 Task: Find connections with filter location Málaga with filter topic #Storytellingwith filter profile language German with filter current company Citi with filter school LDRP Institute of Technology & Research, Gujarat Technological University with filter industry Administrative and Support Services with filter service category Financial Analysis with filter keywords title Vice President of Operations
Action: Mouse moved to (582, 69)
Screenshot: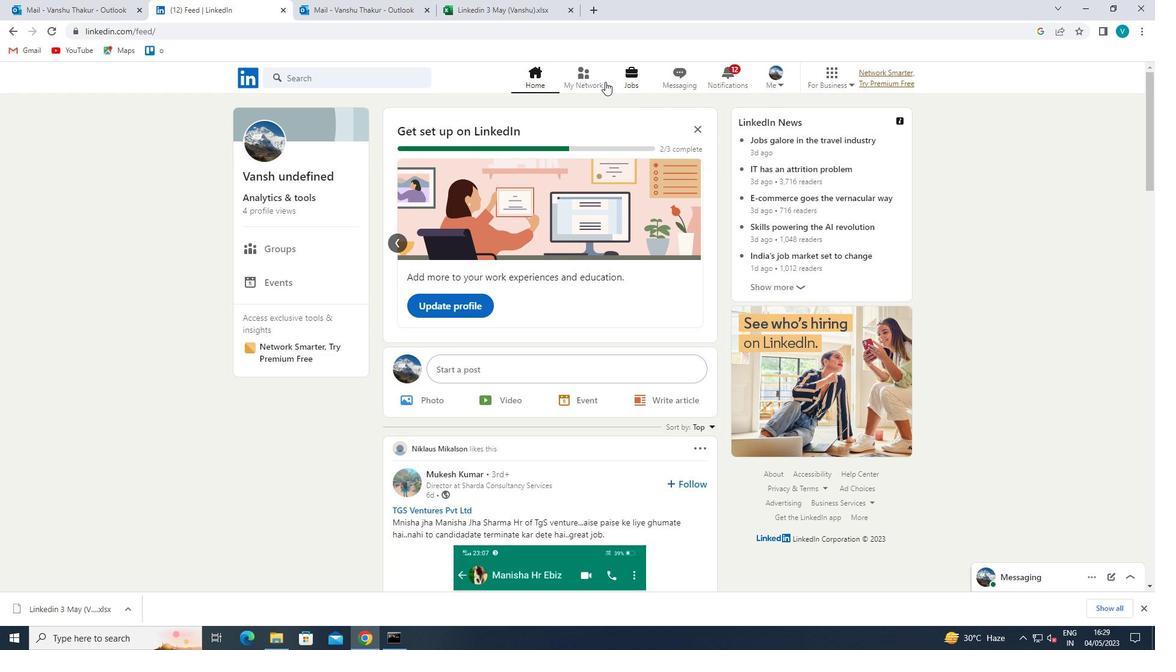 
Action: Mouse pressed left at (582, 69)
Screenshot: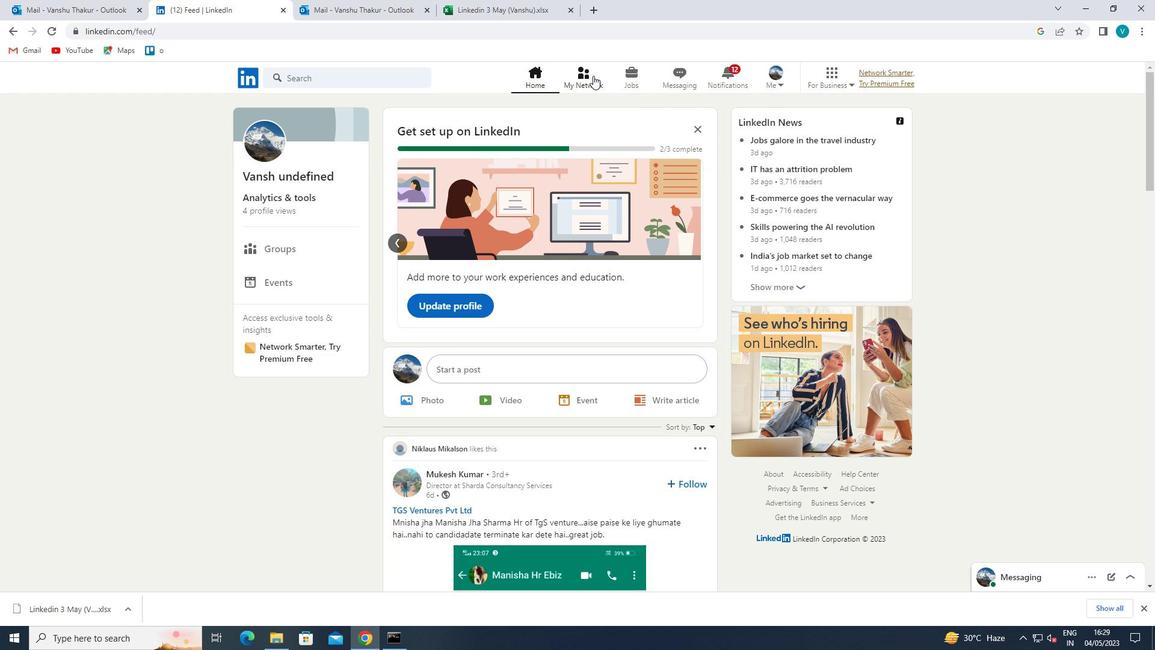 
Action: Mouse moved to (354, 137)
Screenshot: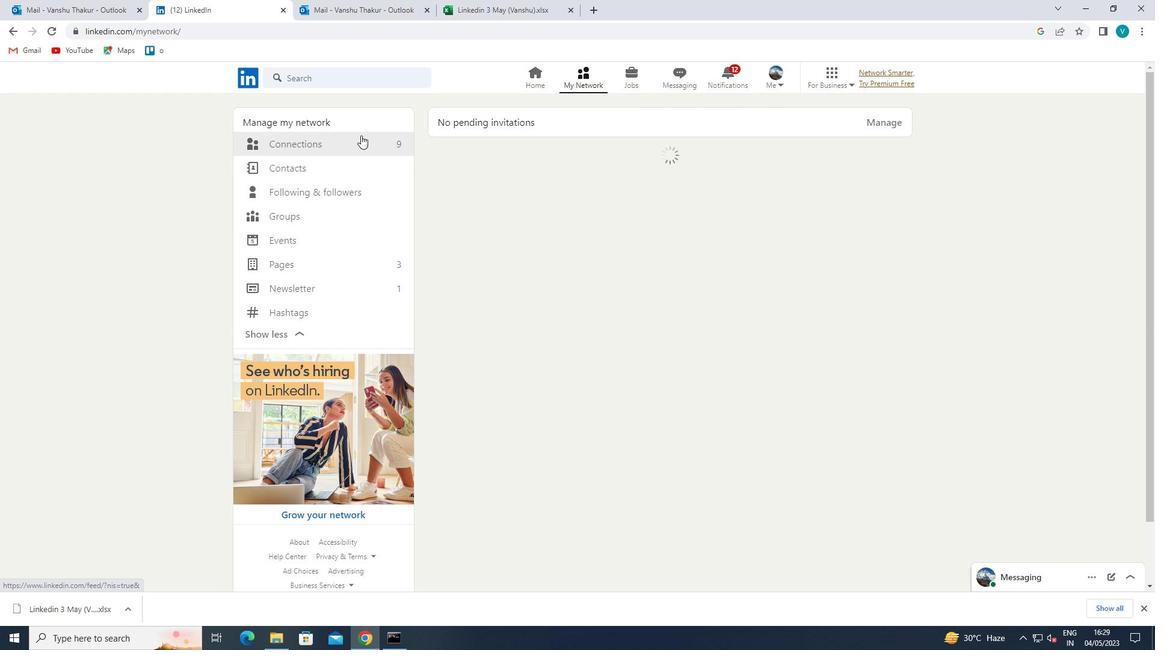 
Action: Mouse pressed left at (354, 137)
Screenshot: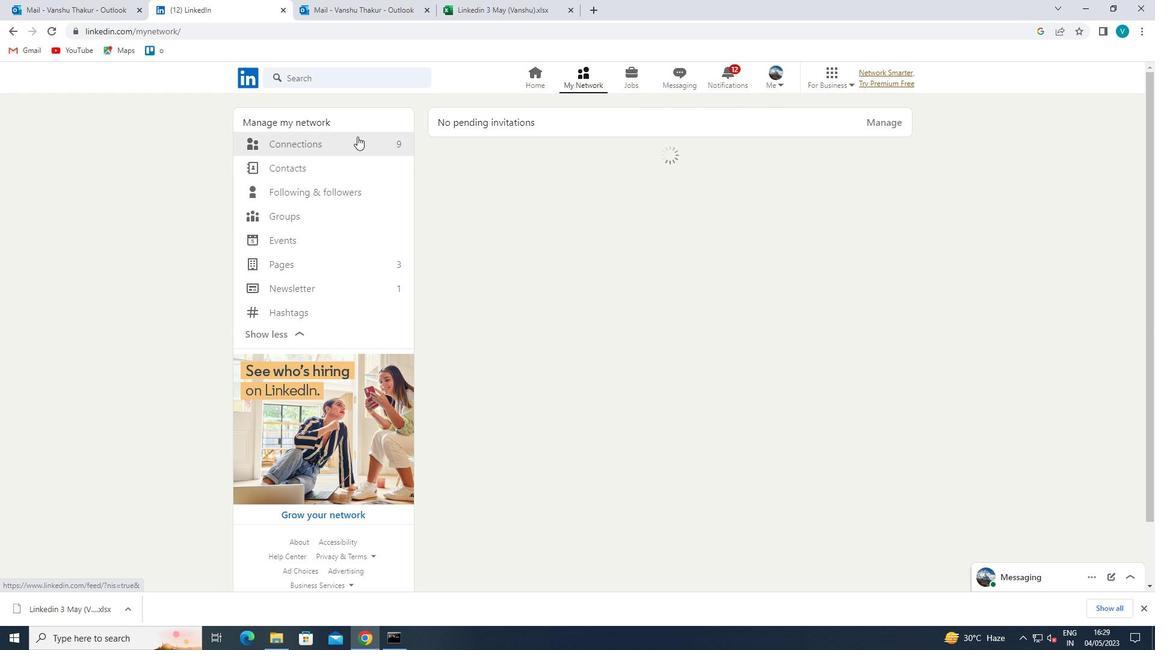 
Action: Mouse moved to (648, 146)
Screenshot: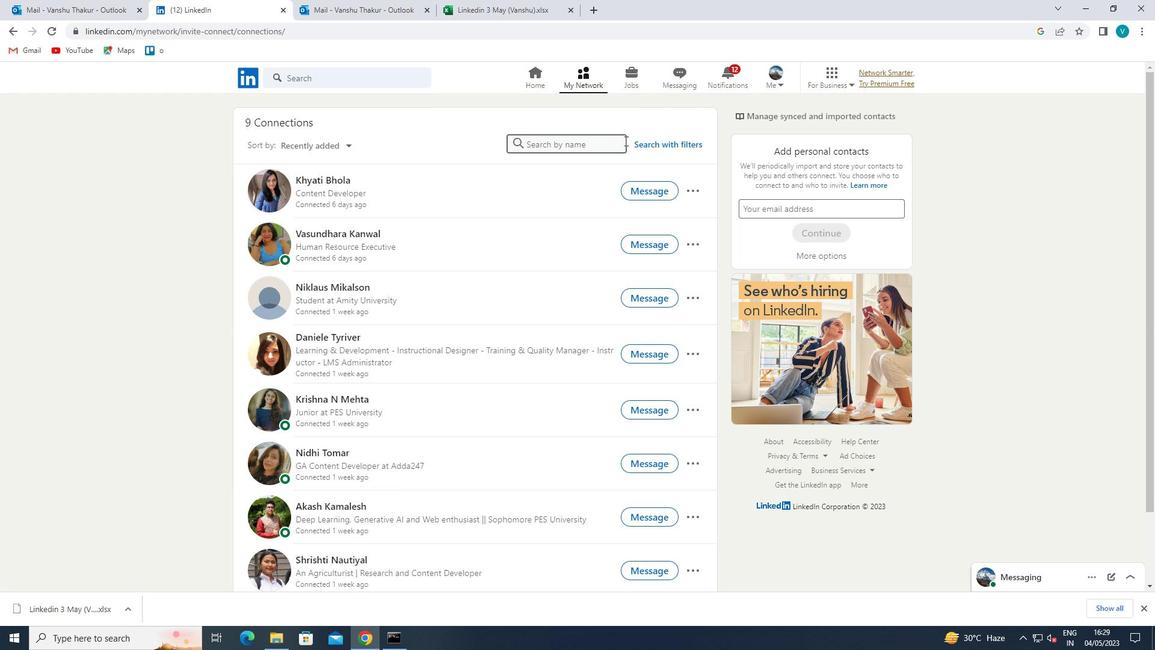 
Action: Mouse pressed left at (648, 146)
Screenshot: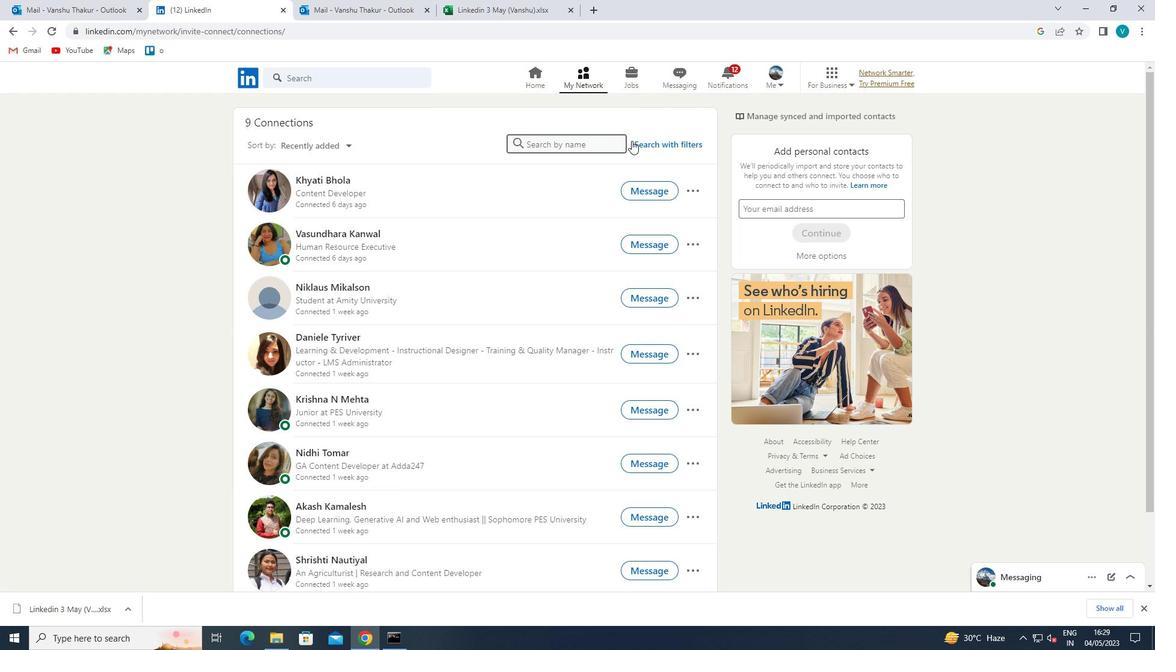 
Action: Mouse moved to (560, 119)
Screenshot: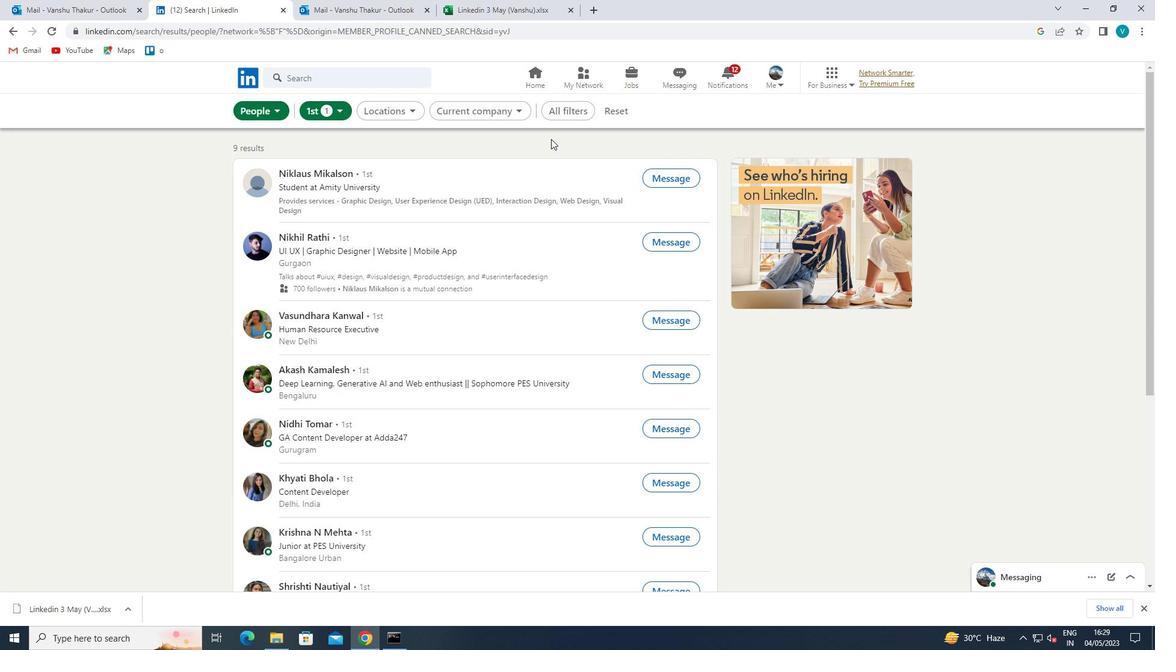 
Action: Mouse pressed left at (560, 119)
Screenshot: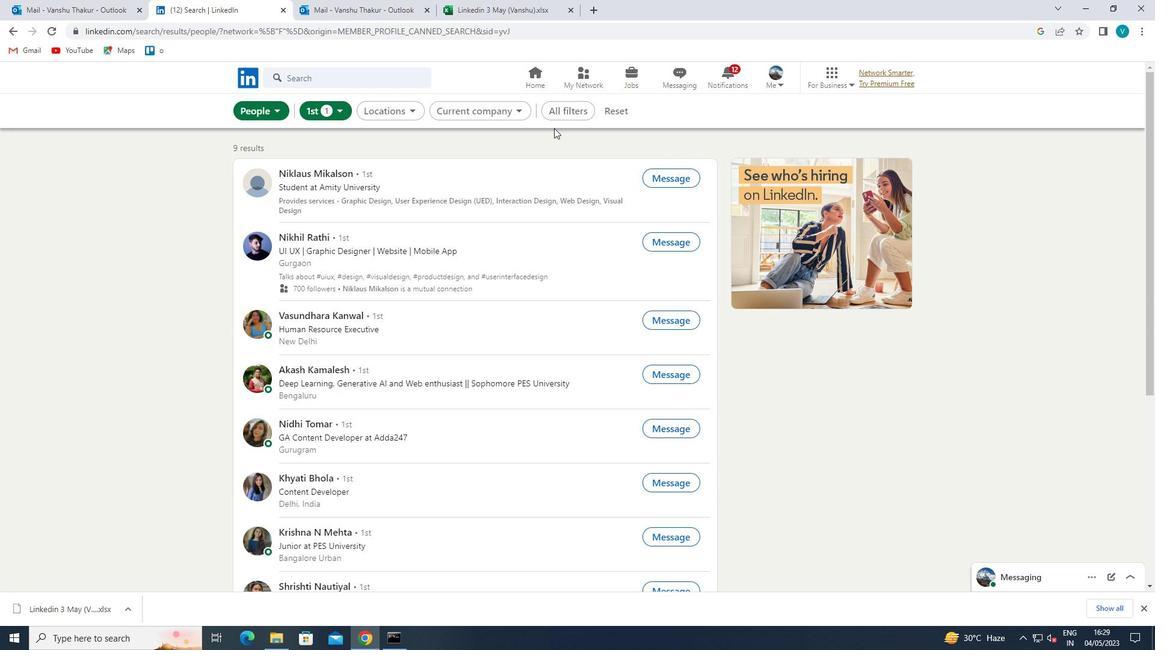 
Action: Mouse moved to (990, 276)
Screenshot: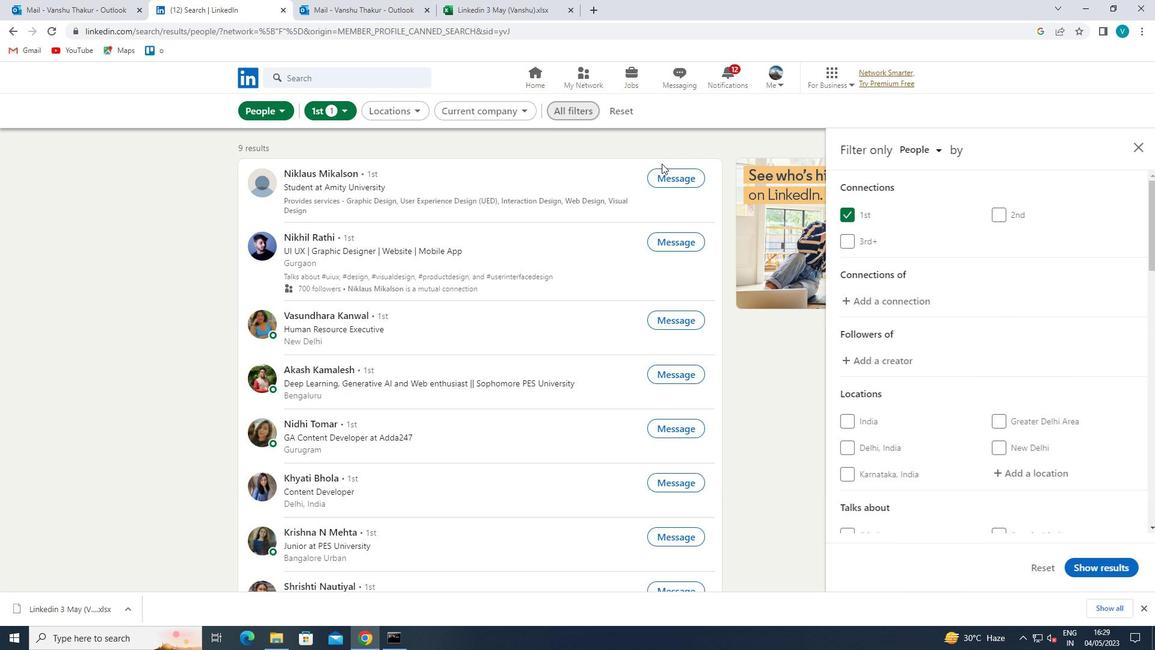 
Action: Mouse scrolled (990, 276) with delta (0, 0)
Screenshot: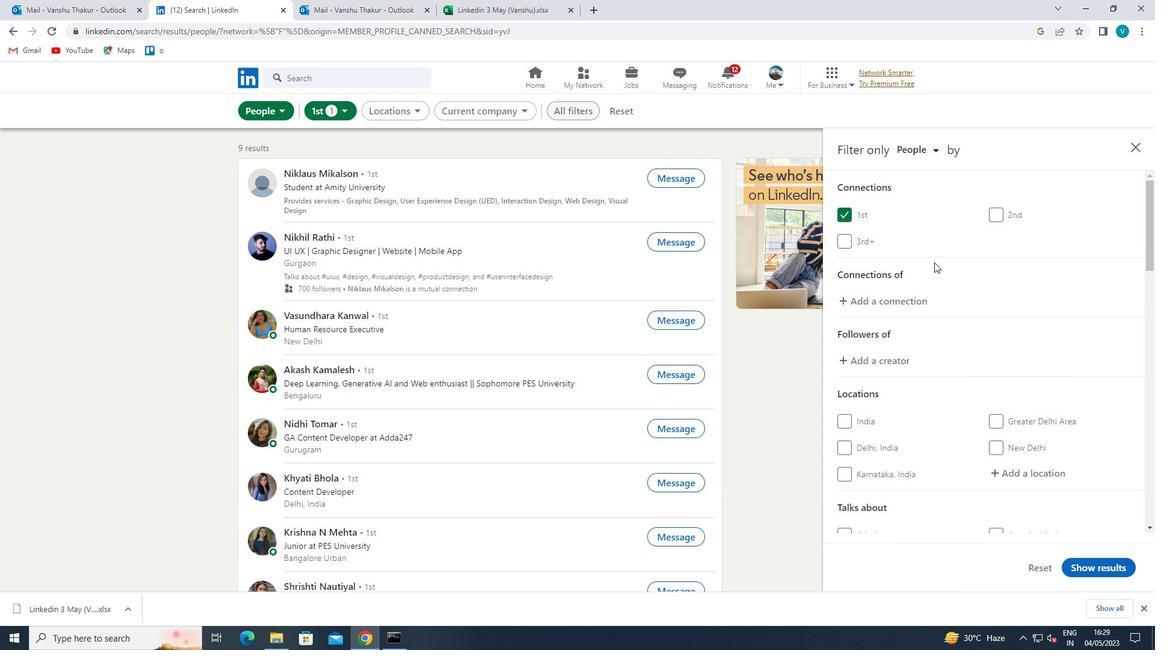 
Action: Mouse scrolled (990, 276) with delta (0, 0)
Screenshot: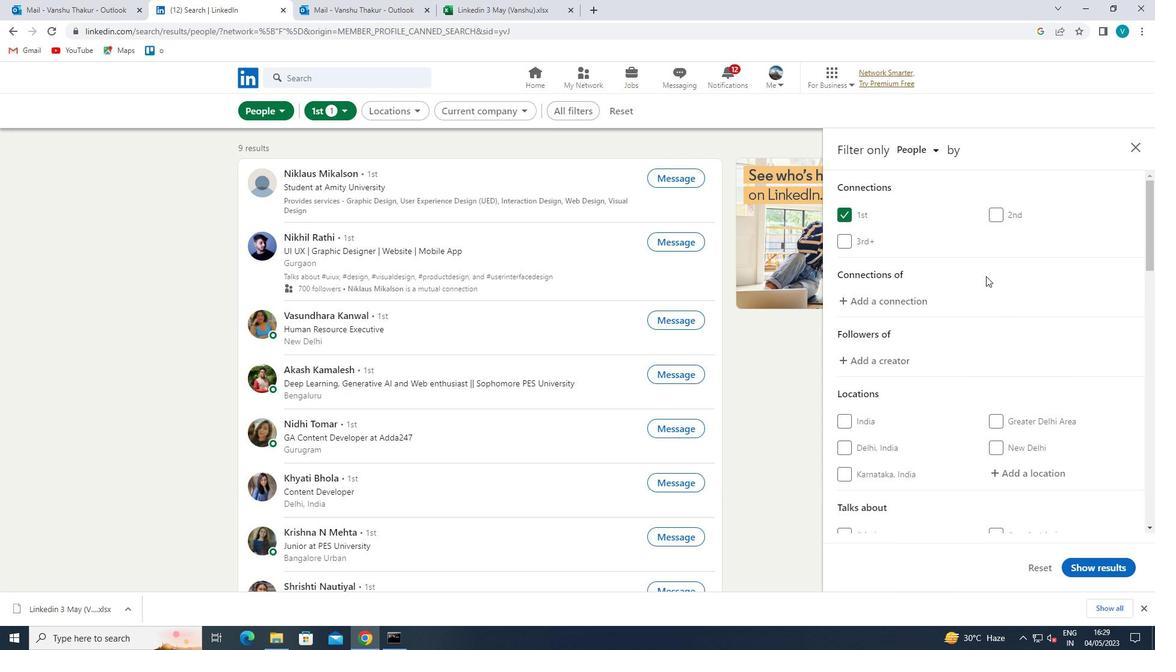 
Action: Mouse moved to (1014, 346)
Screenshot: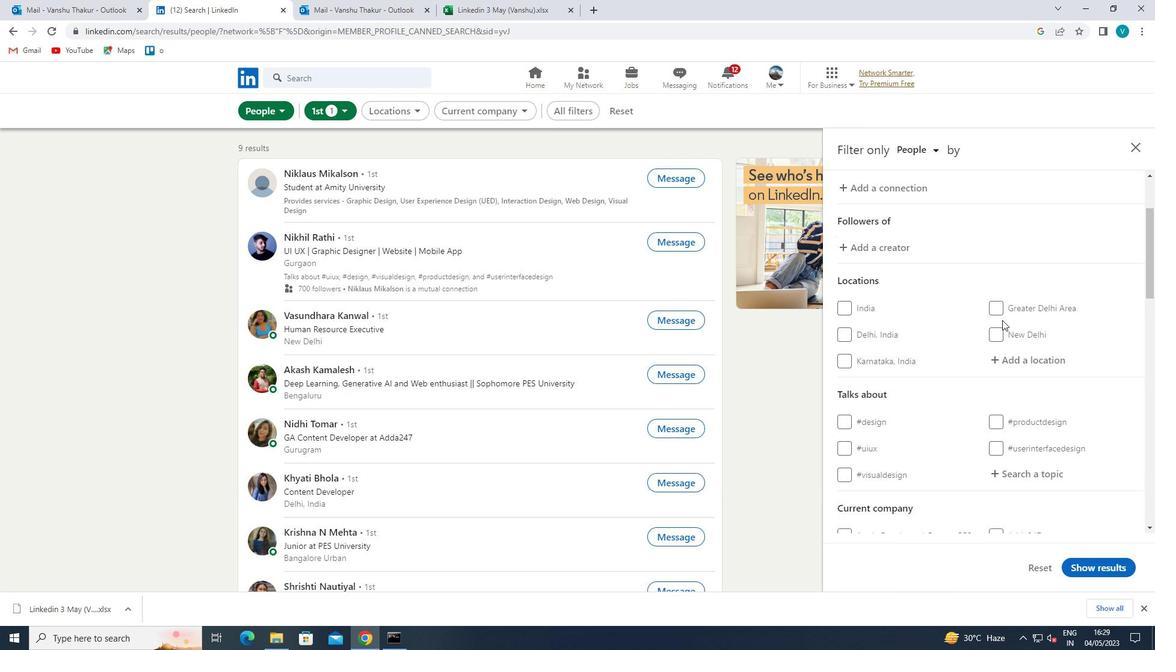 
Action: Mouse pressed left at (1014, 346)
Screenshot: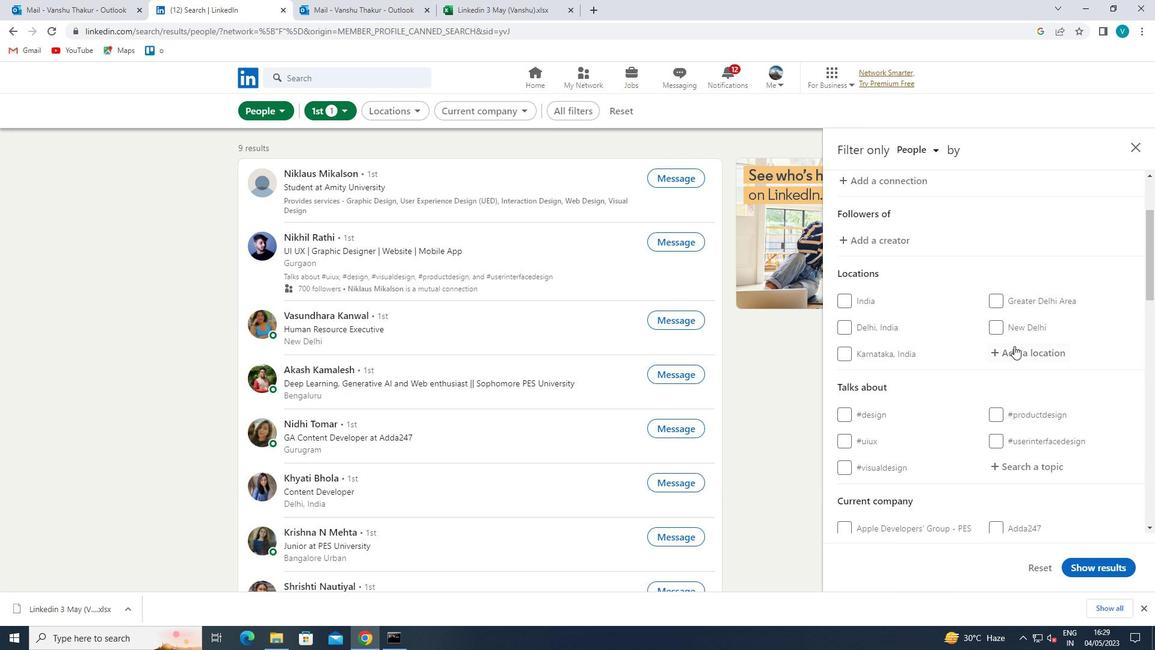
Action: Mouse moved to (1010, 344)
Screenshot: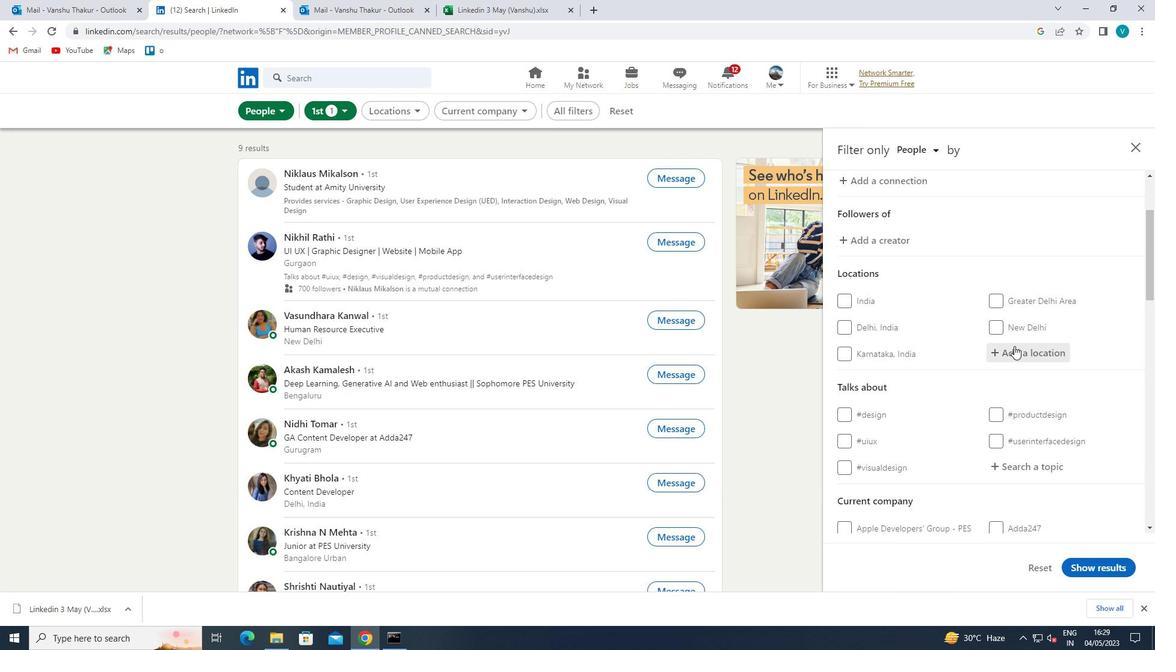 
Action: Key pressed <Key.shift>MALAGA
Screenshot: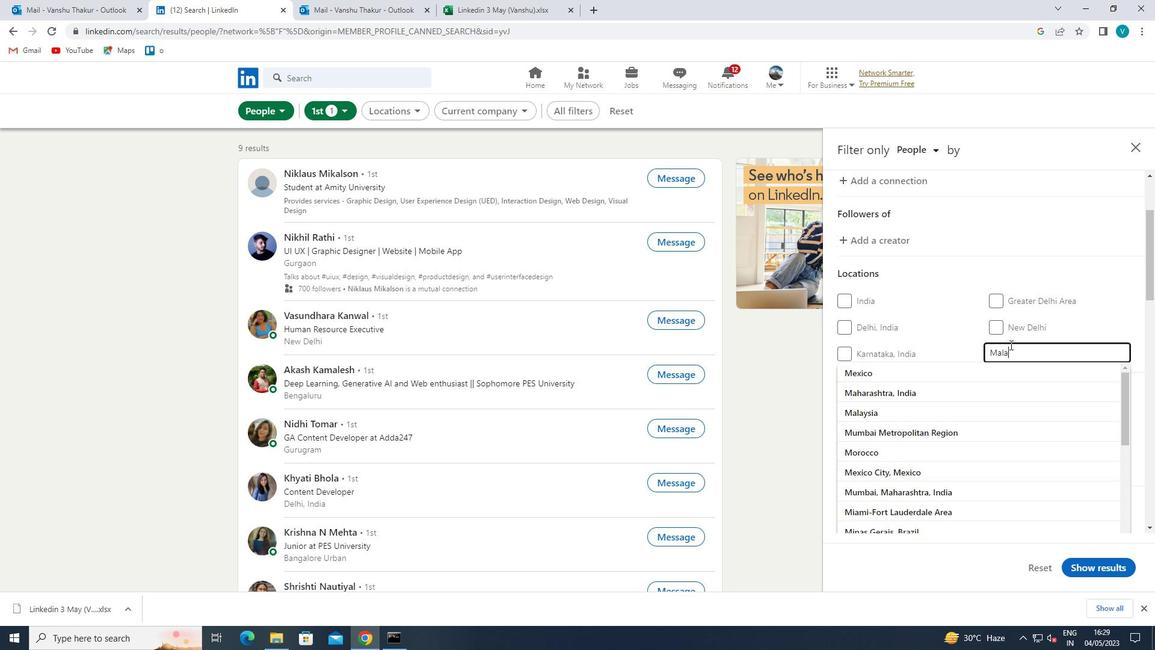 
Action: Mouse moved to (980, 384)
Screenshot: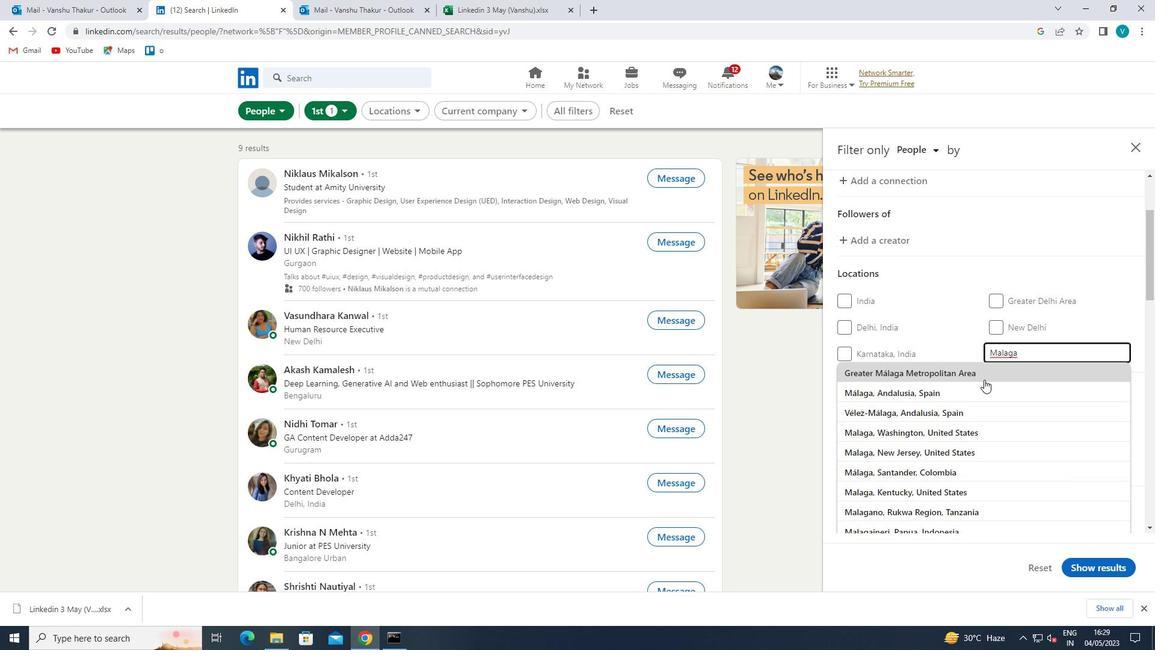 
Action: Mouse pressed left at (980, 384)
Screenshot: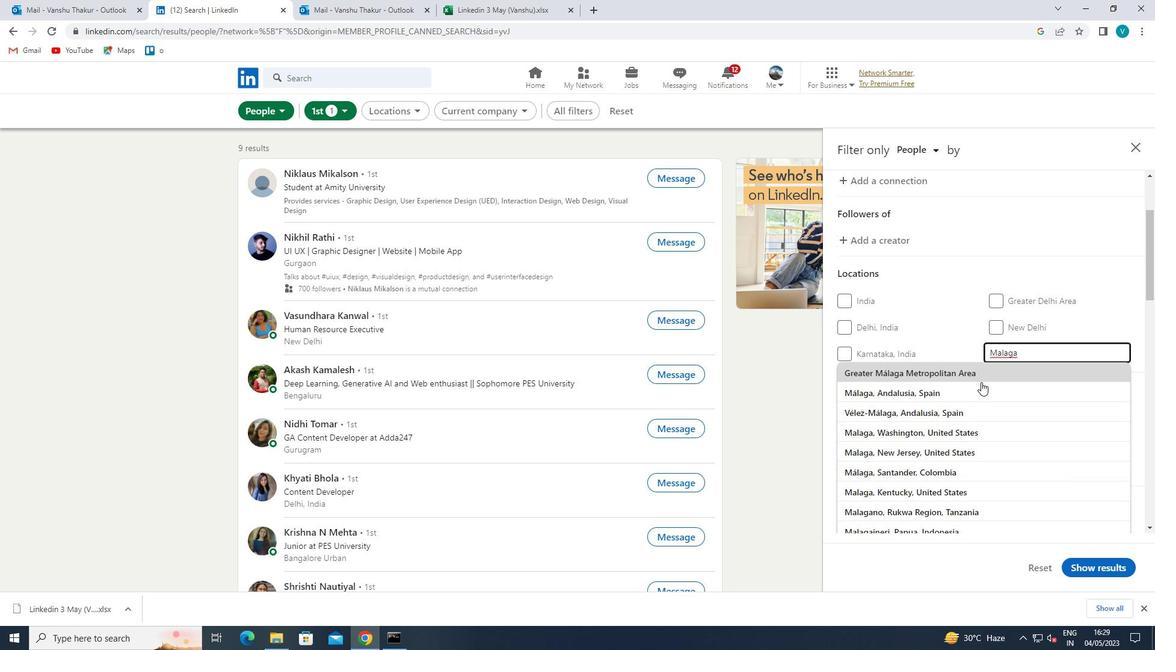 
Action: Mouse moved to (979, 384)
Screenshot: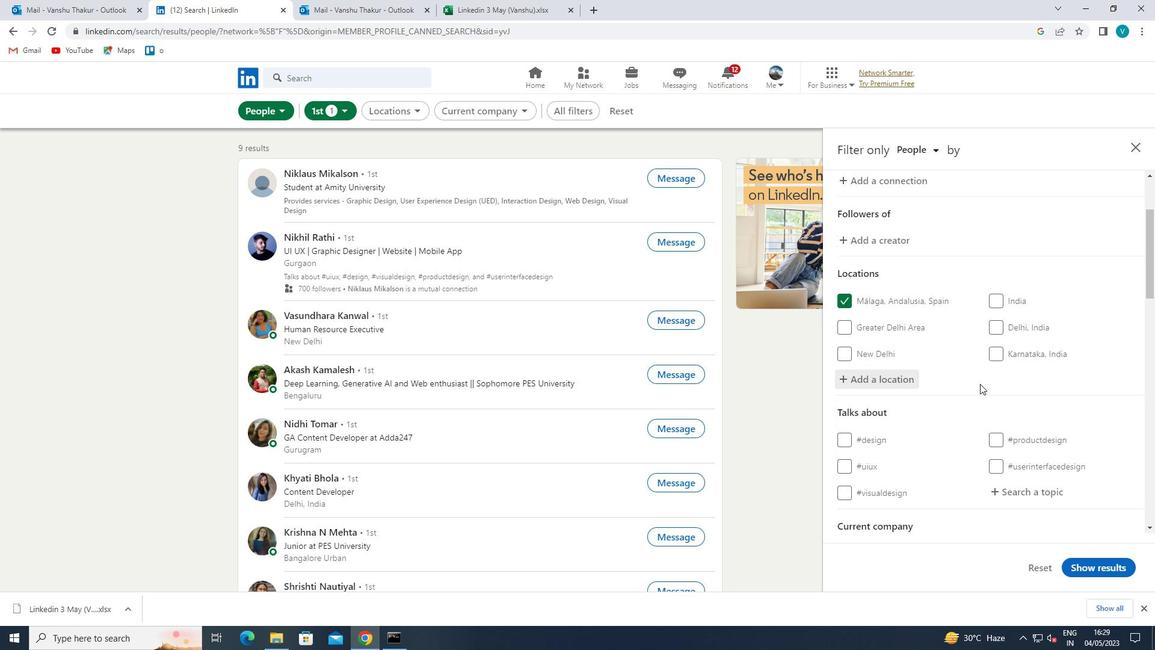 
Action: Mouse scrolled (979, 383) with delta (0, 0)
Screenshot: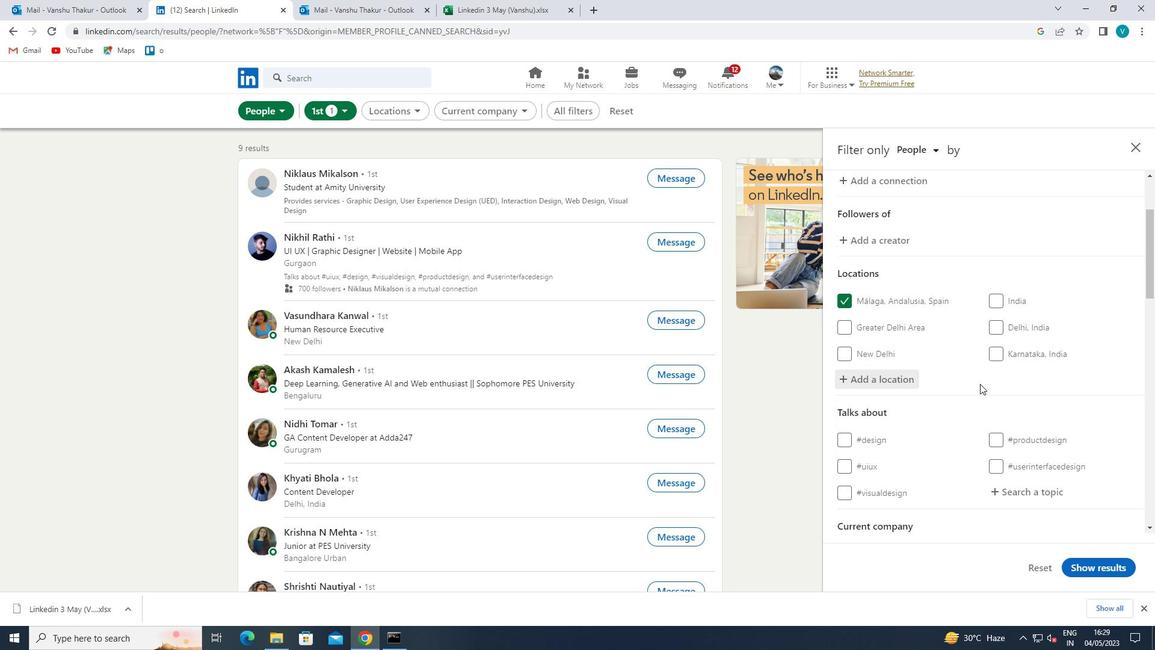 
Action: Mouse moved to (978, 385)
Screenshot: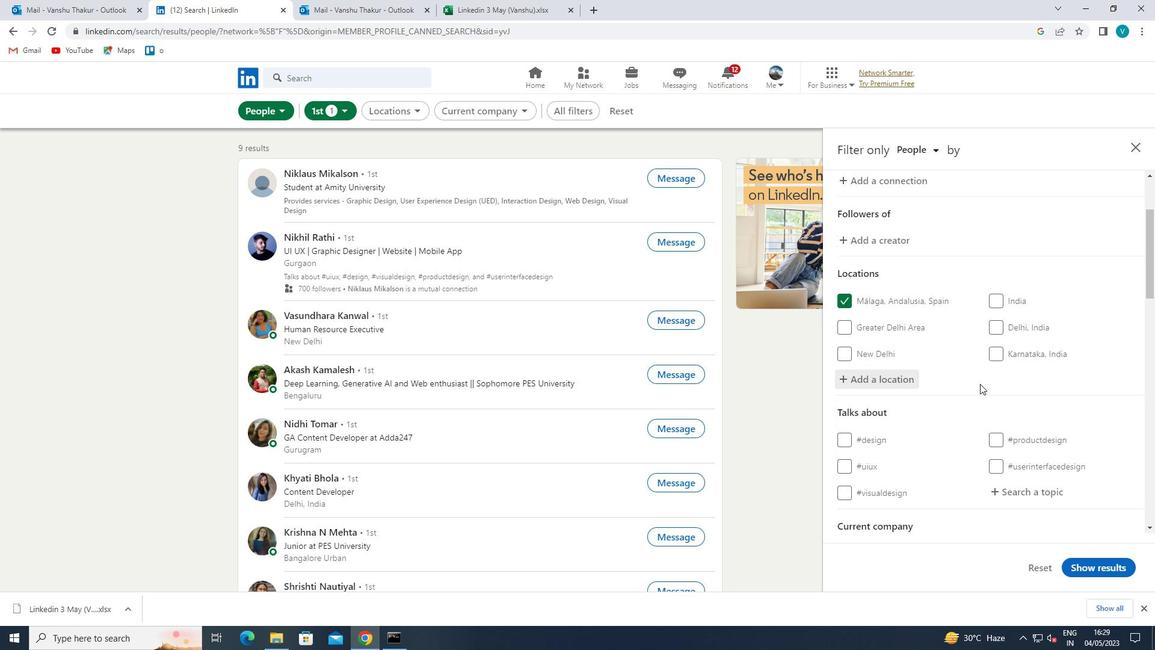 
Action: Mouse scrolled (978, 384) with delta (0, 0)
Screenshot: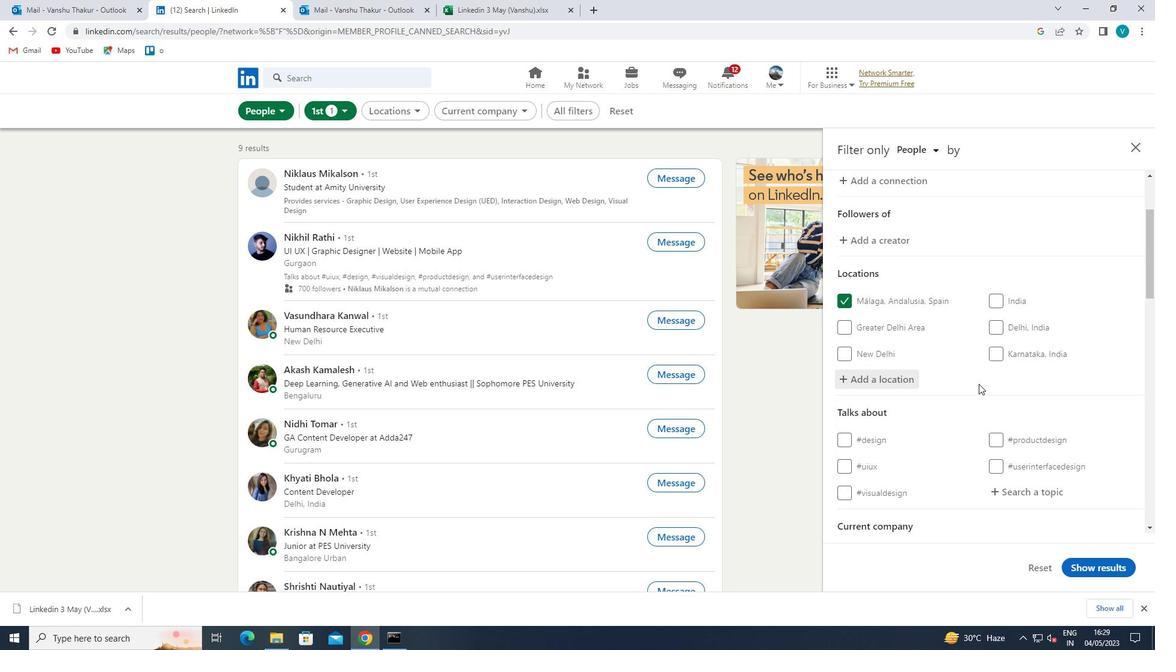 
Action: Mouse moved to (1036, 381)
Screenshot: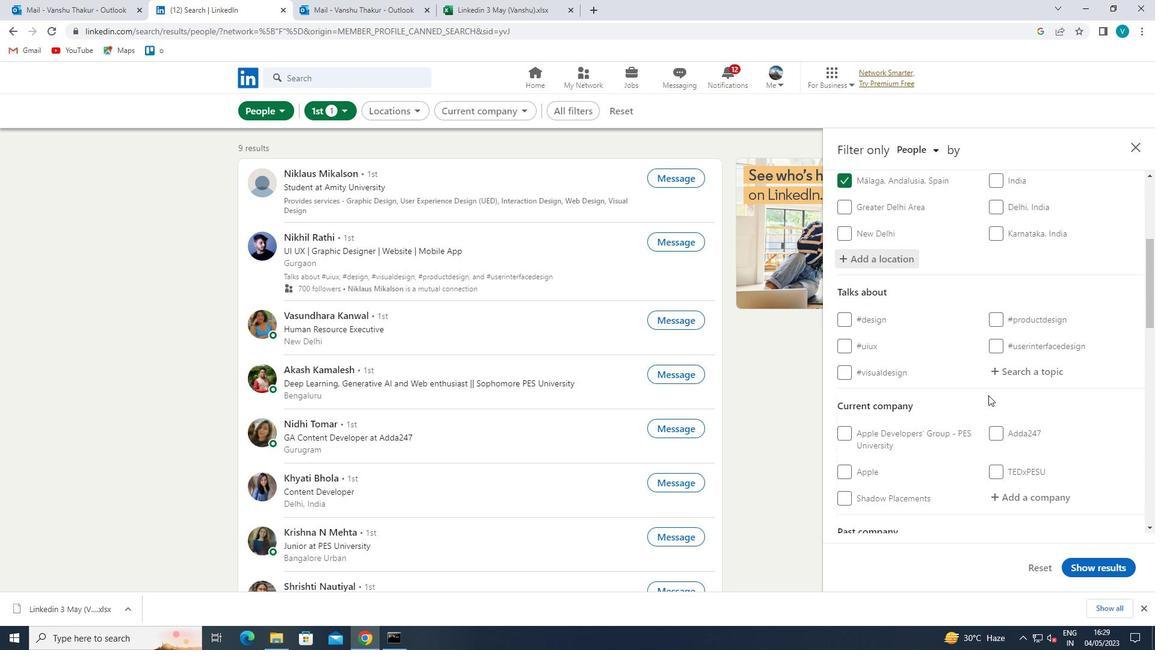 
Action: Mouse pressed left at (1036, 381)
Screenshot: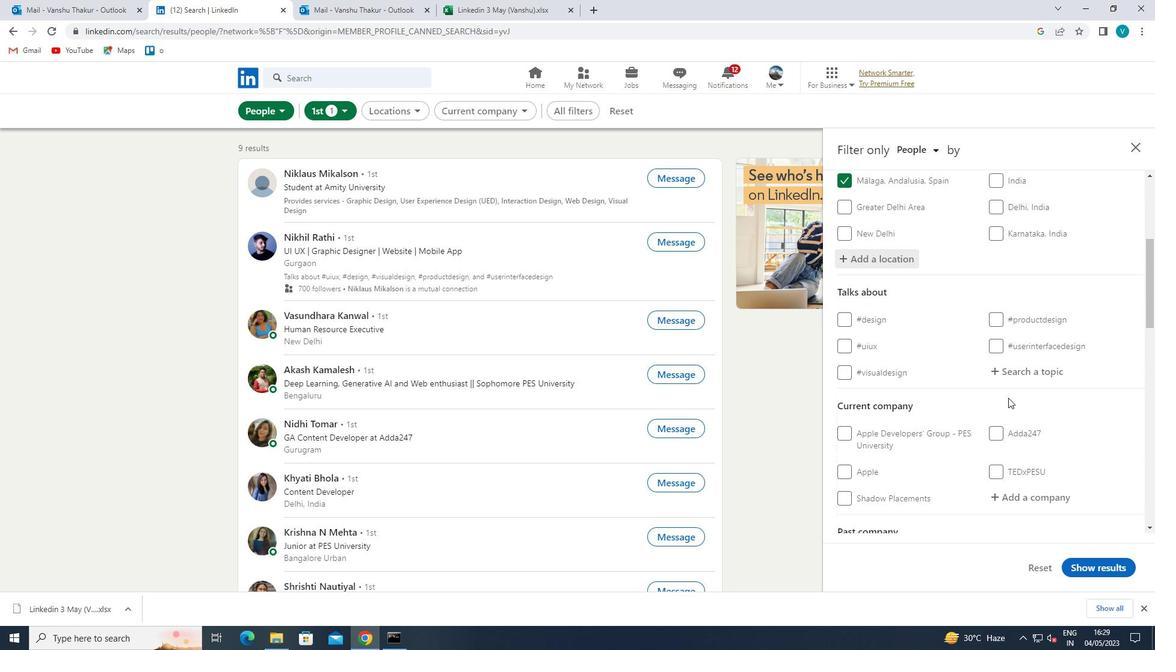 
Action: Mouse moved to (1045, 365)
Screenshot: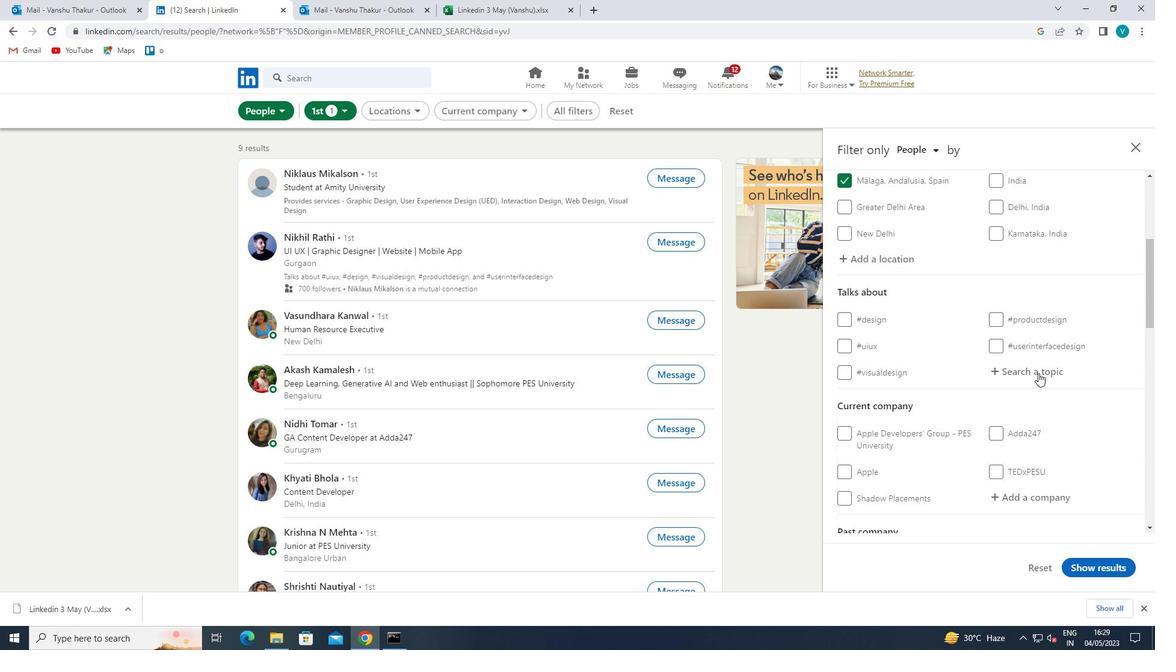 
Action: Mouse pressed left at (1045, 365)
Screenshot: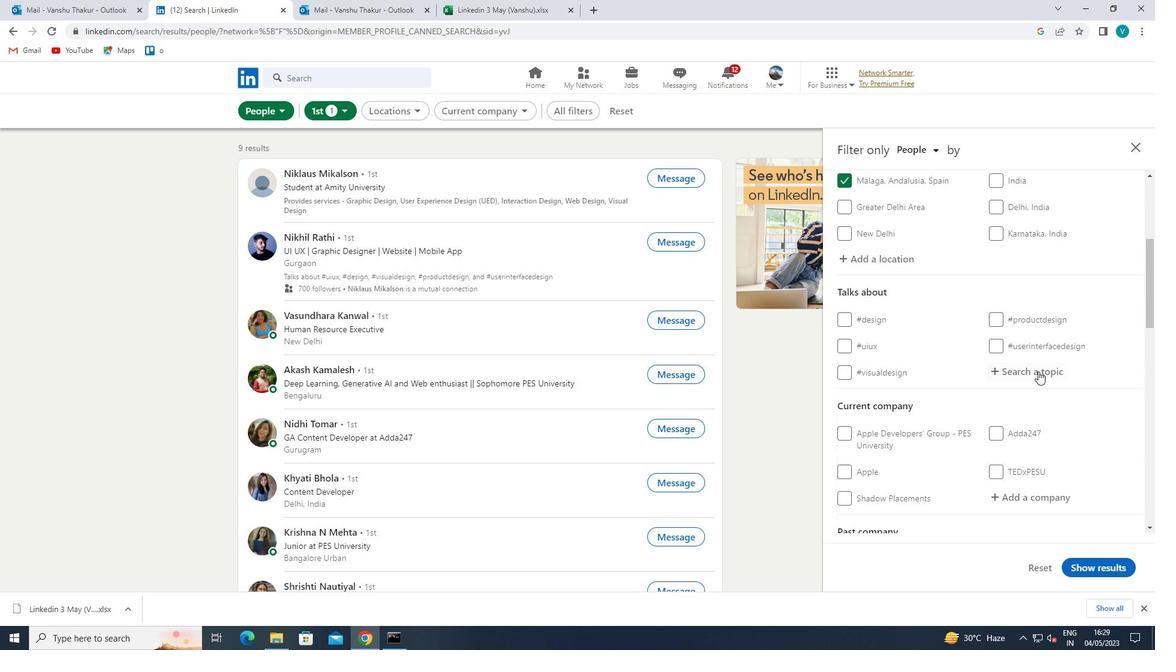 
Action: Mouse moved to (1046, 365)
Screenshot: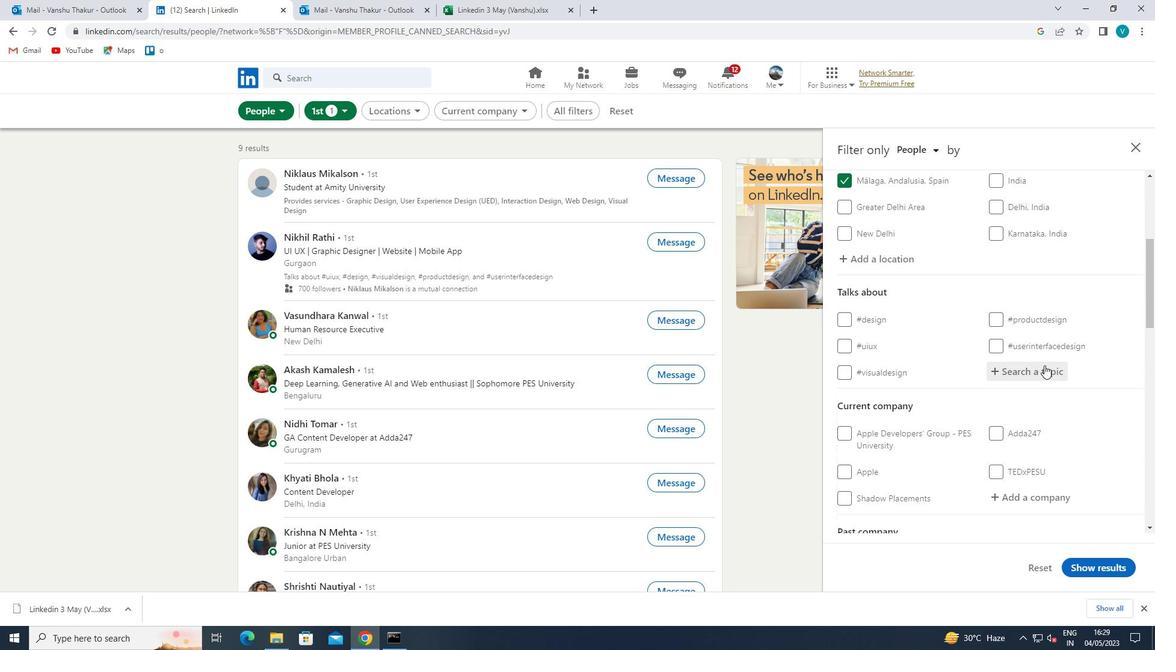 
Action: Key pressed STORY
Screenshot: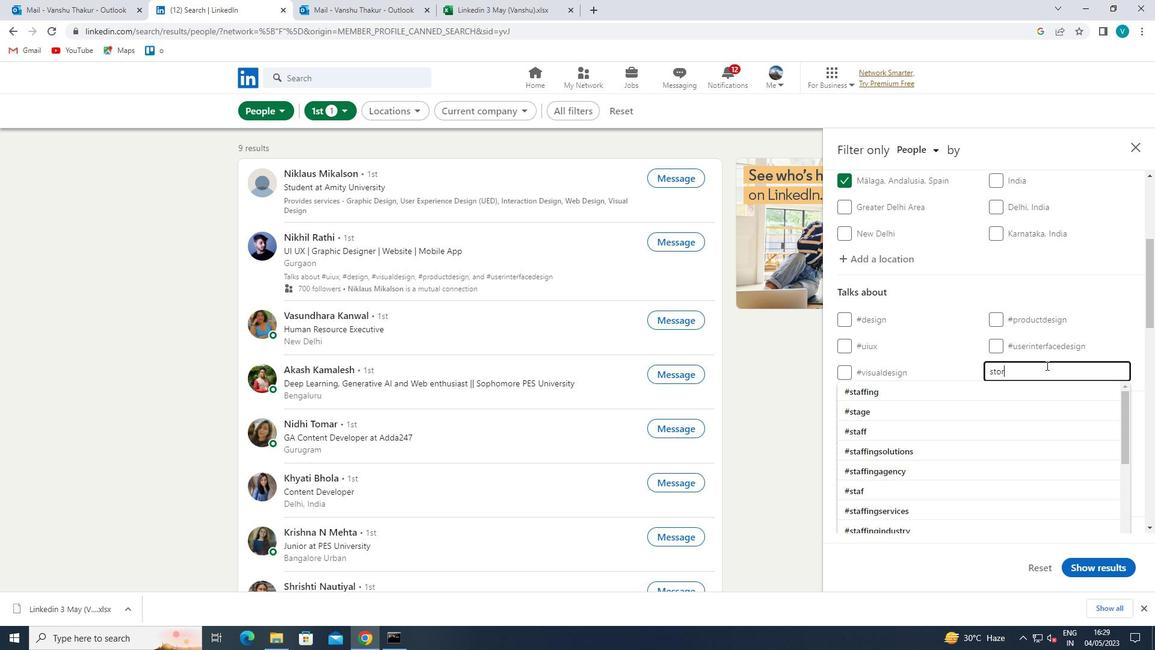 
Action: Mouse moved to (1004, 390)
Screenshot: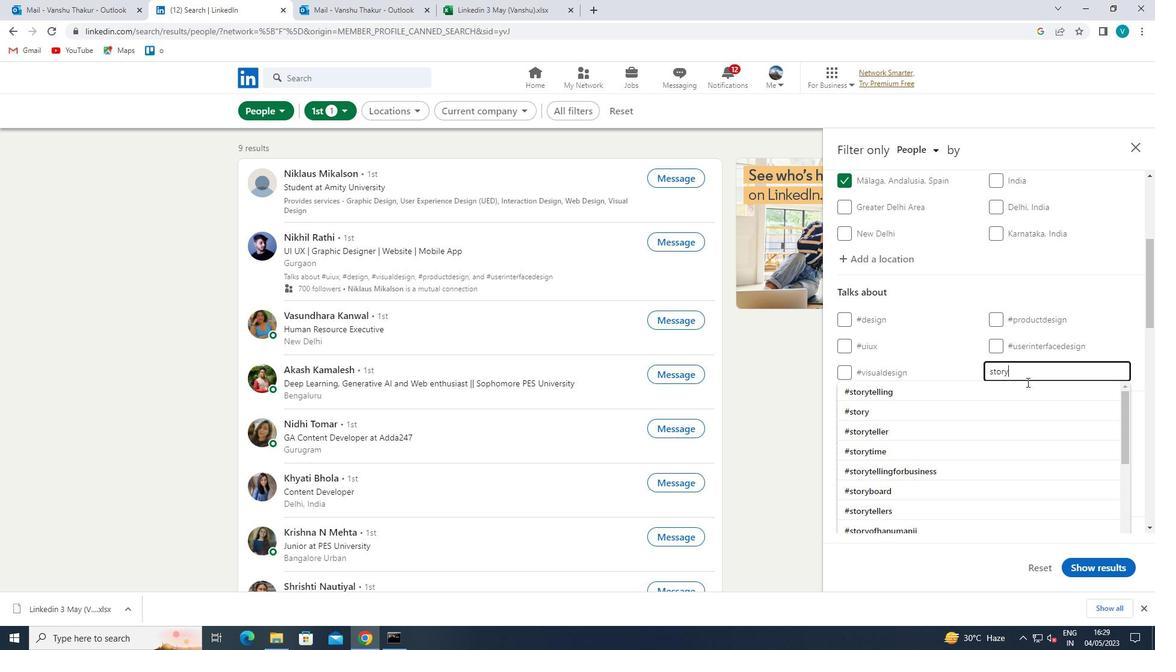 
Action: Mouse pressed left at (1004, 390)
Screenshot: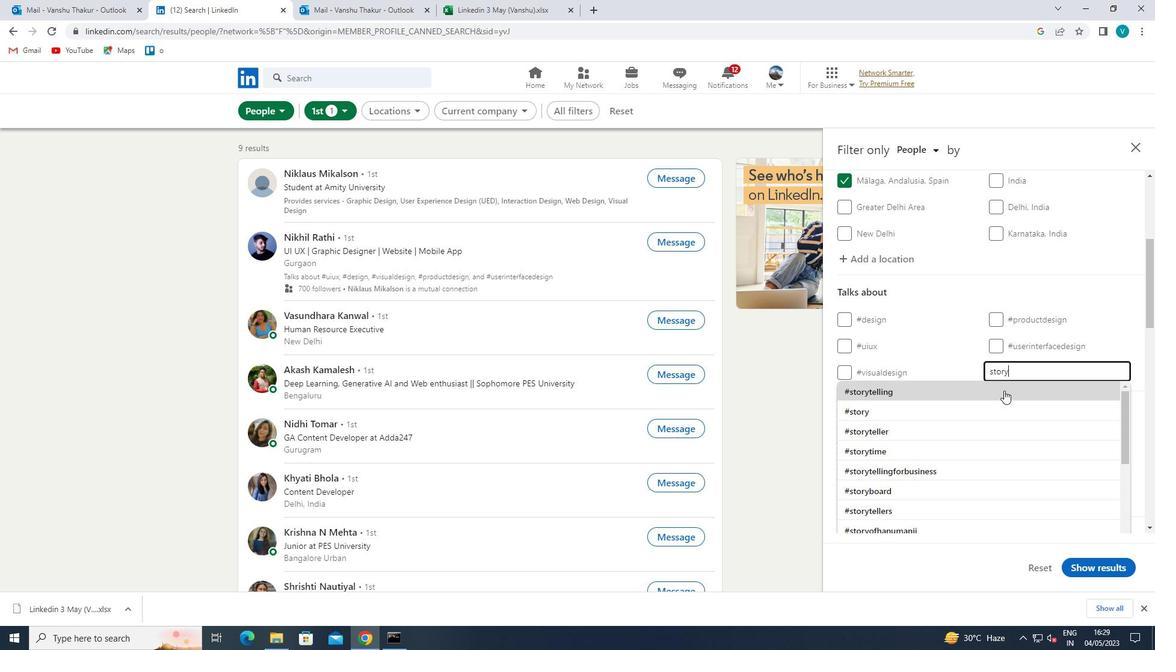 
Action: Mouse scrolled (1004, 390) with delta (0, 0)
Screenshot: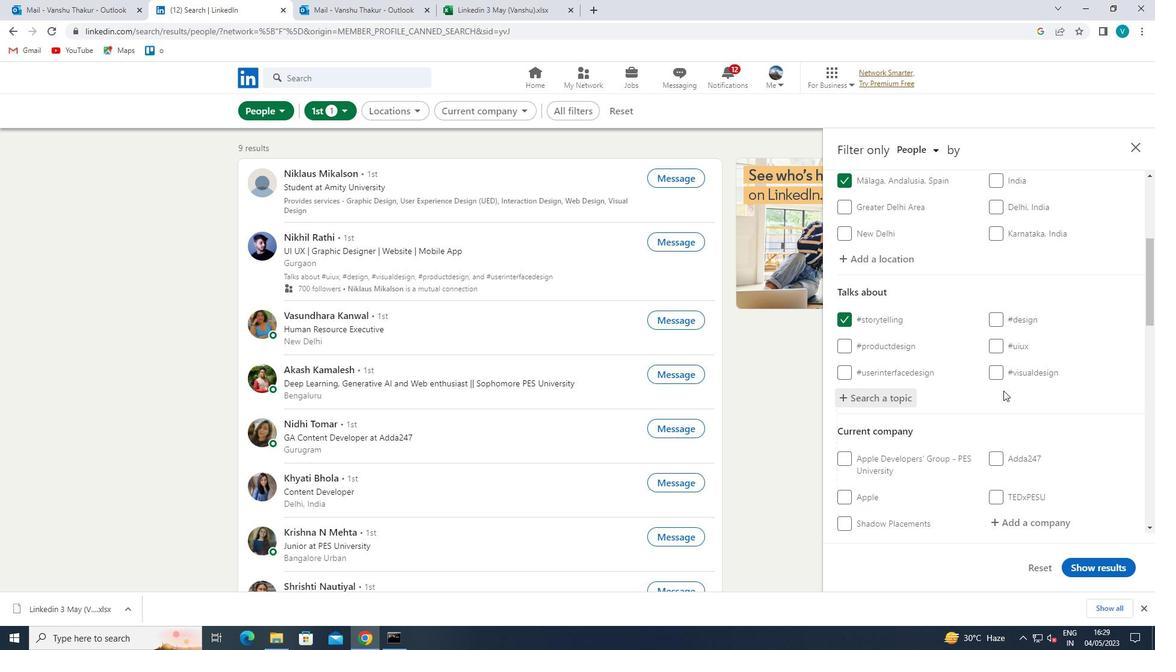 
Action: Mouse scrolled (1004, 390) with delta (0, 0)
Screenshot: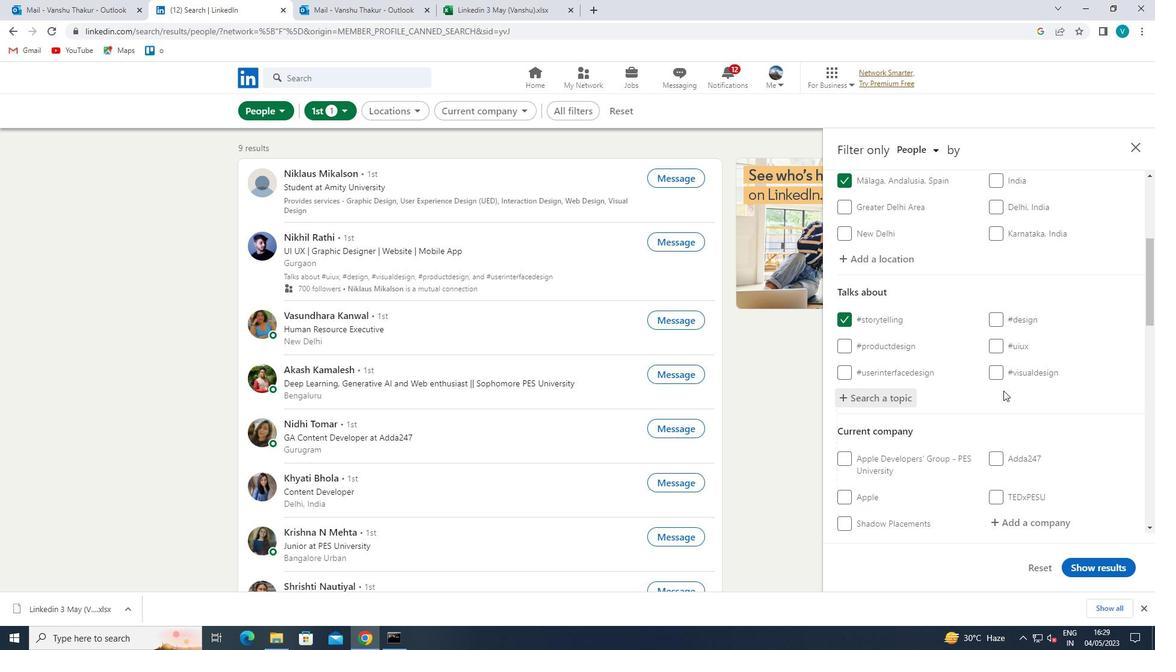 
Action: Mouse moved to (1003, 390)
Screenshot: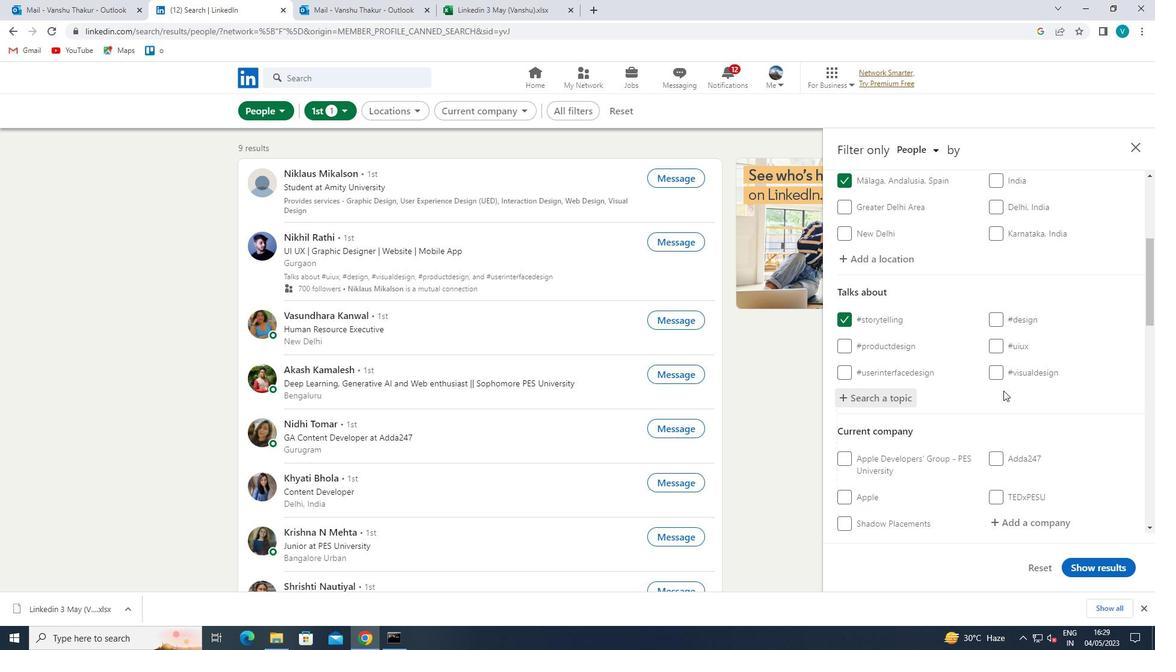 
Action: Mouse scrolled (1003, 390) with delta (0, 0)
Screenshot: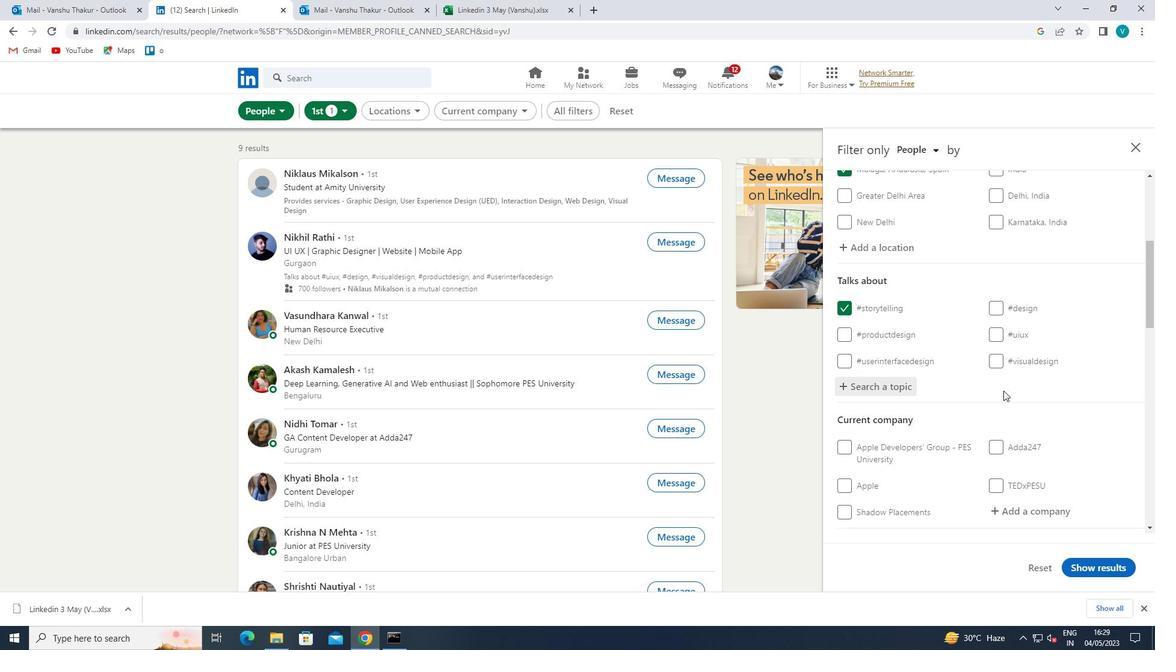 
Action: Mouse scrolled (1003, 390) with delta (0, 0)
Screenshot: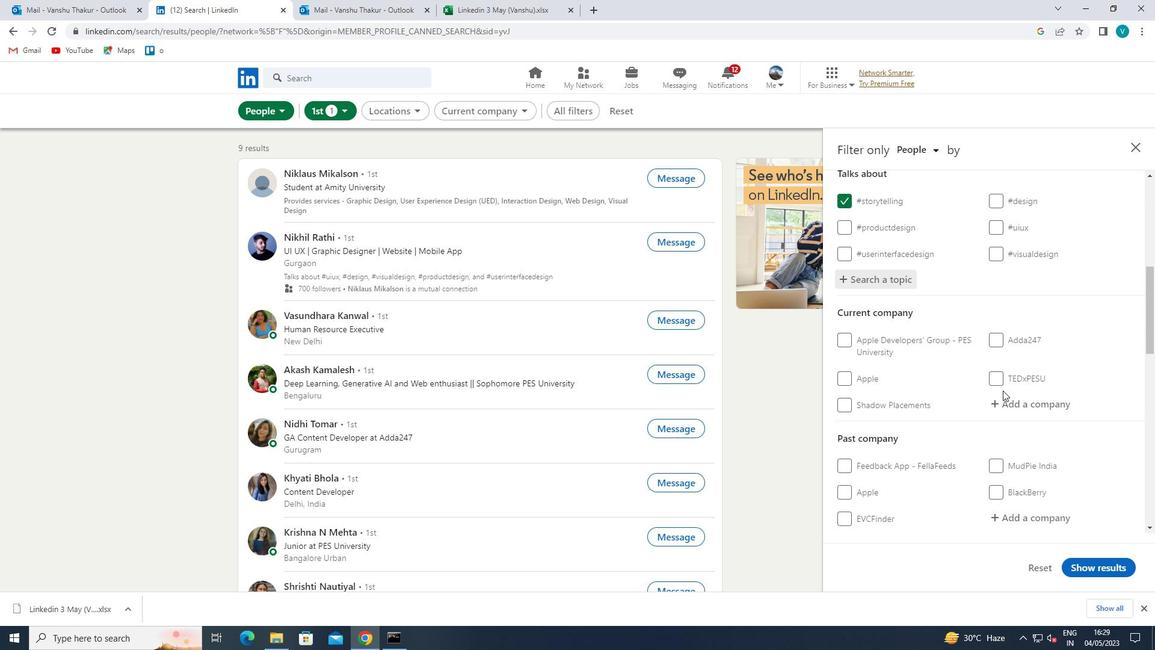 
Action: Mouse moved to (1045, 278)
Screenshot: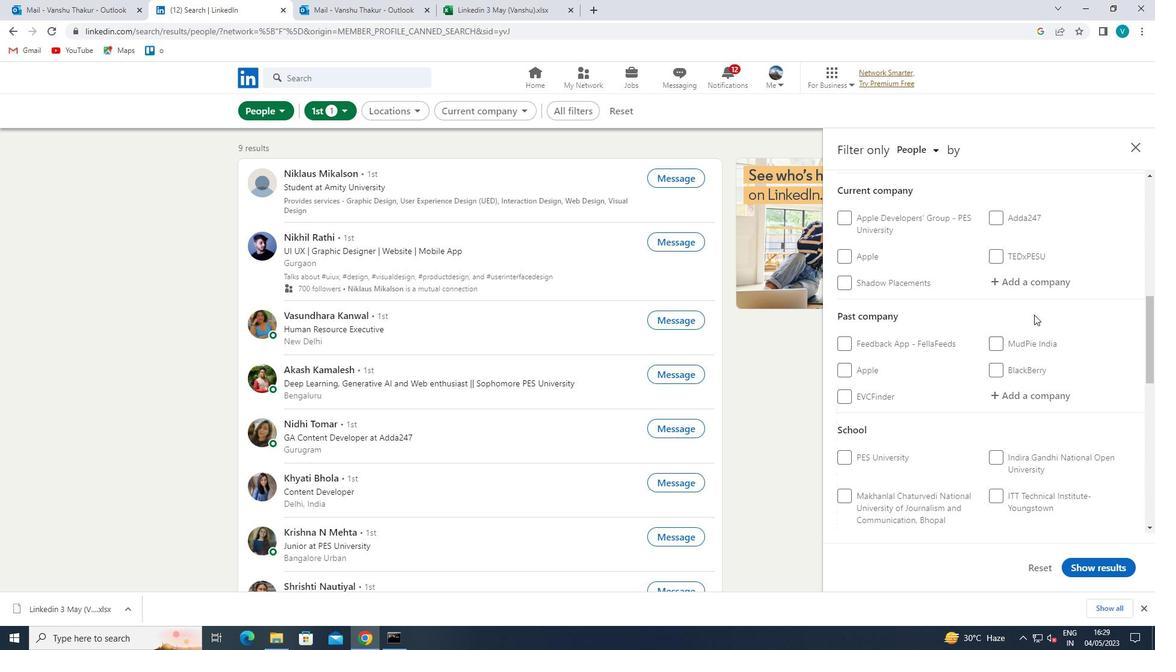 
Action: Mouse pressed left at (1045, 278)
Screenshot: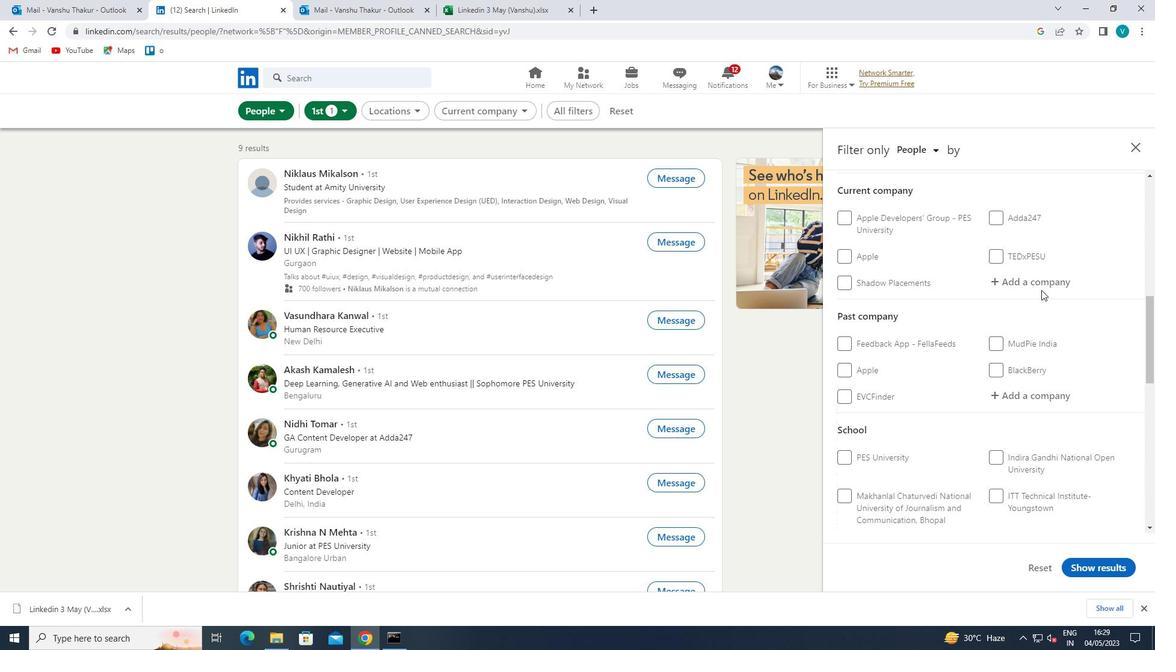 
Action: Mouse moved to (1047, 278)
Screenshot: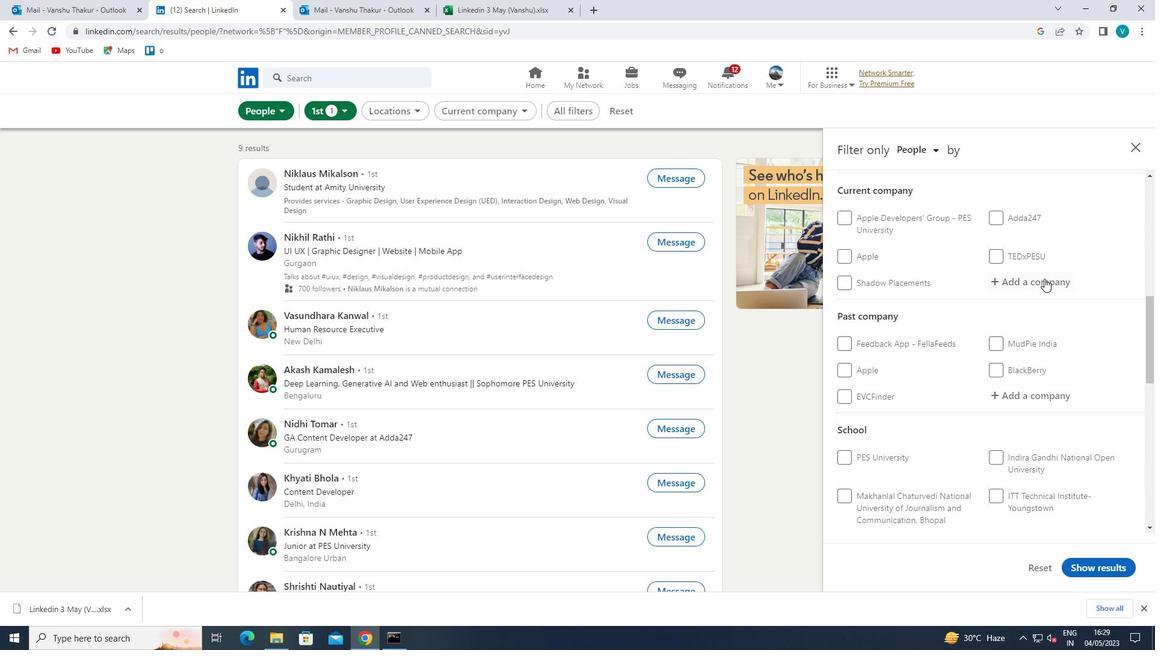 
Action: Key pressed CITI
Screenshot: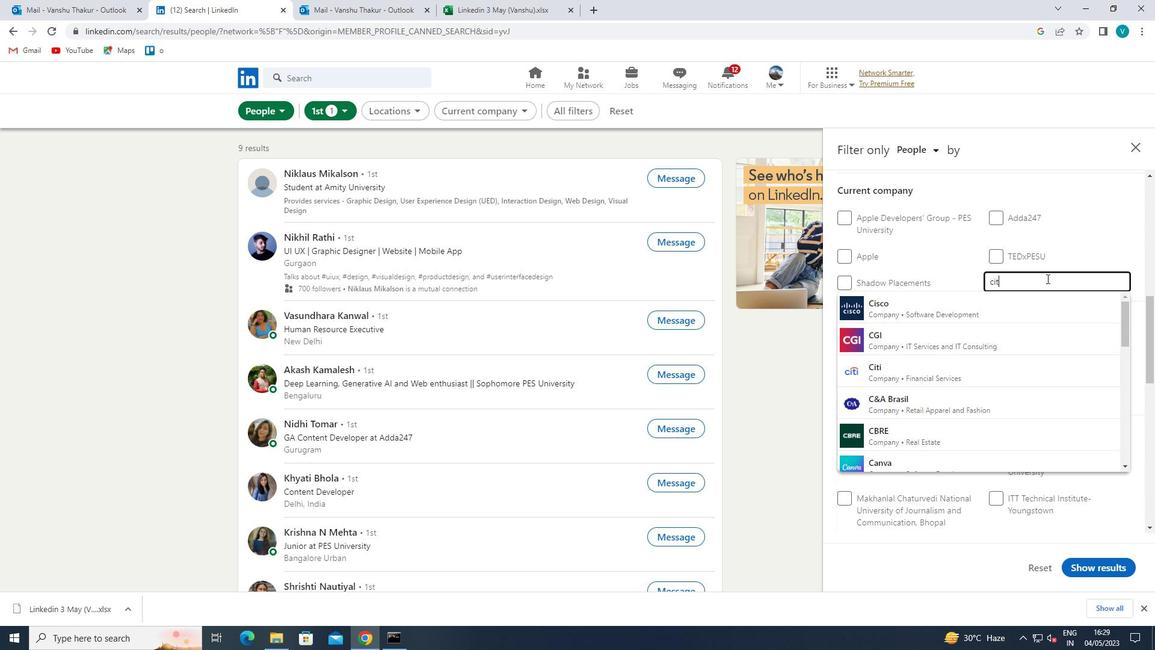 
Action: Mouse moved to (1008, 298)
Screenshot: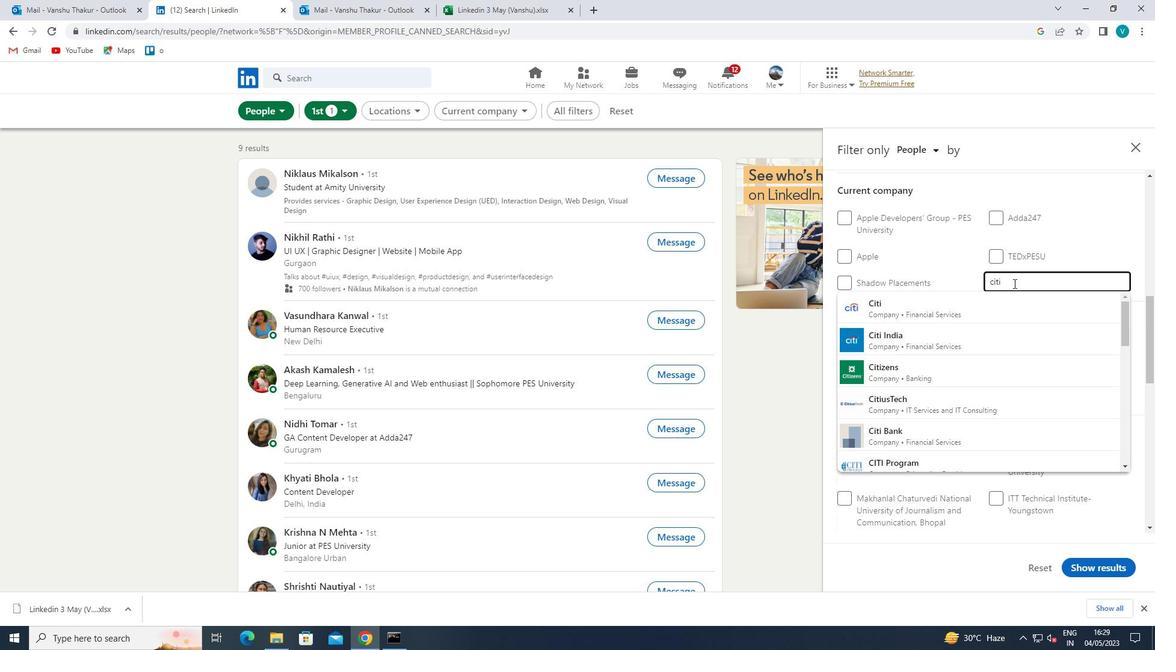 
Action: Mouse pressed left at (1008, 298)
Screenshot: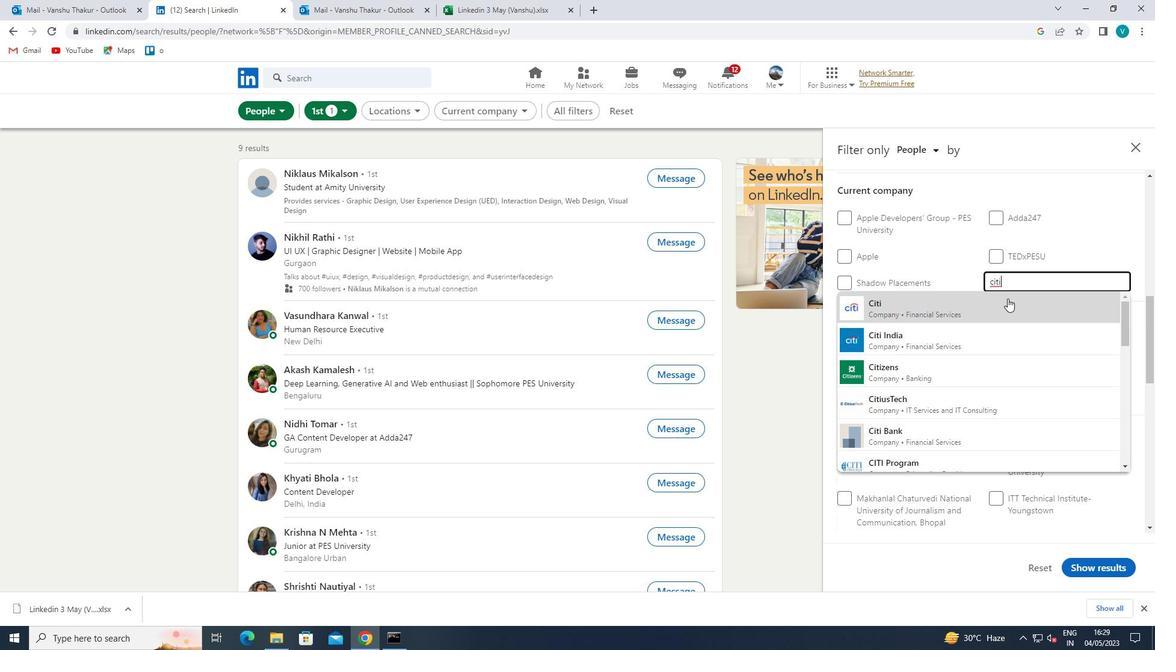 
Action: Mouse scrolled (1008, 297) with delta (0, 0)
Screenshot: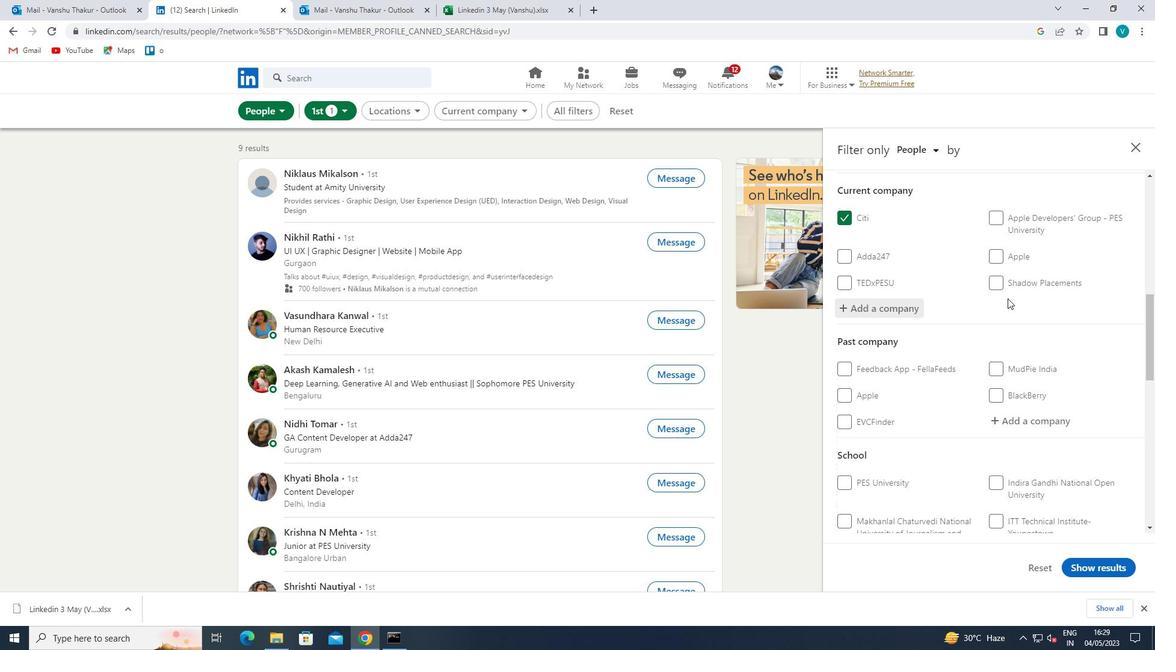 
Action: Mouse scrolled (1008, 297) with delta (0, 0)
Screenshot: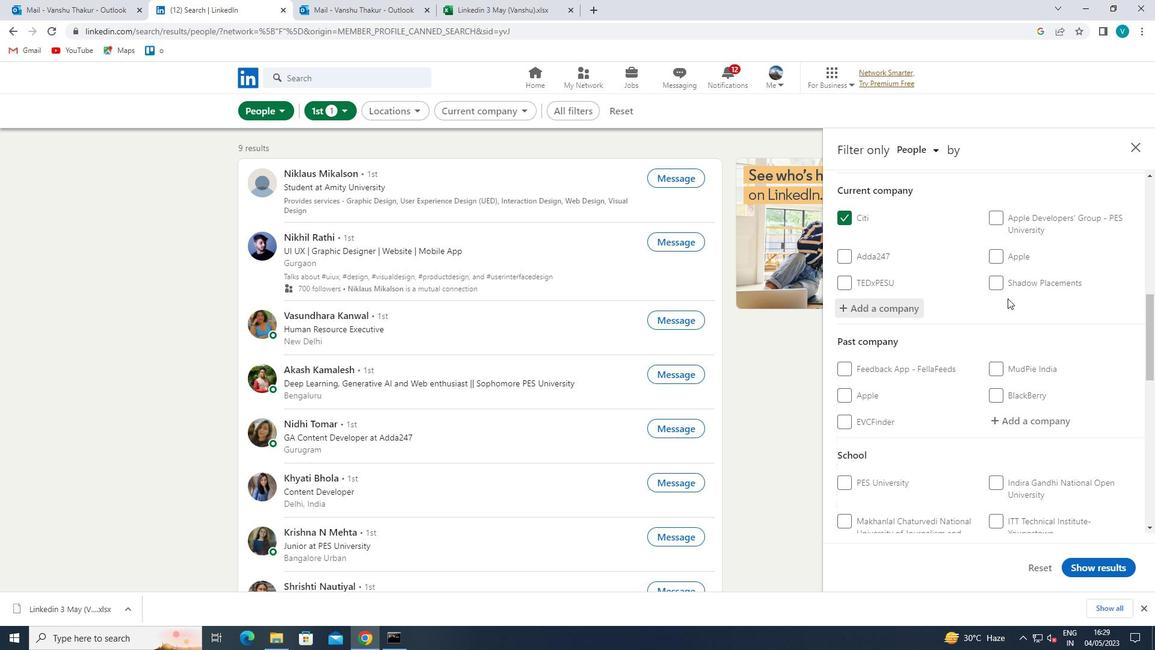 
Action: Mouse scrolled (1008, 297) with delta (0, 0)
Screenshot: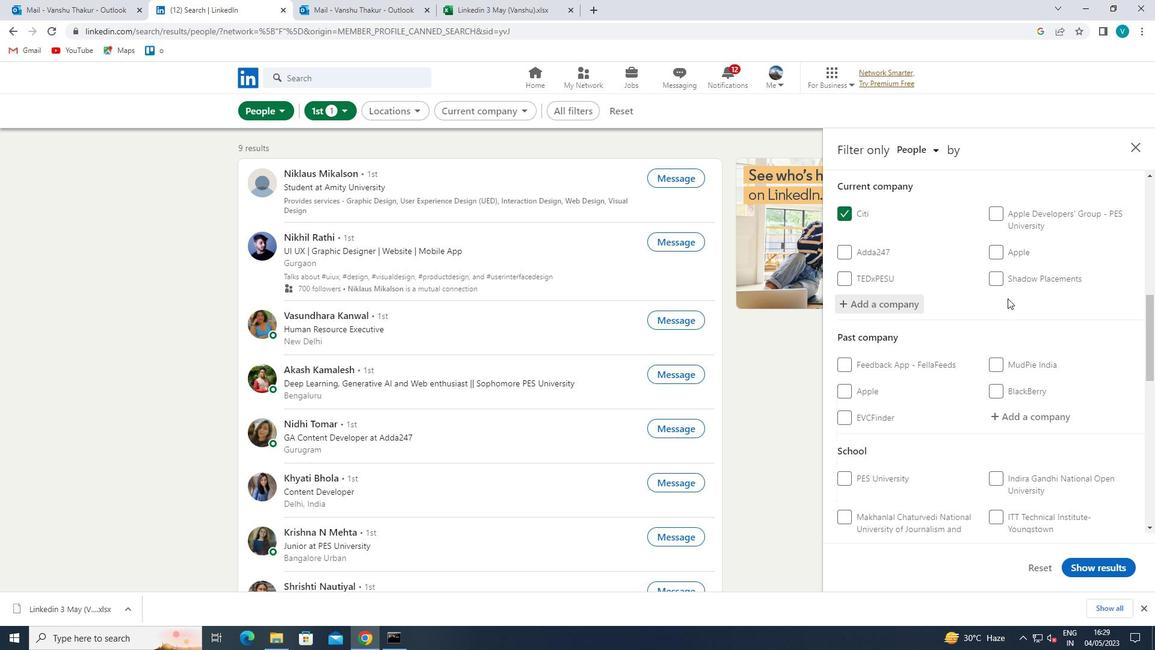 
Action: Mouse moved to (1009, 316)
Screenshot: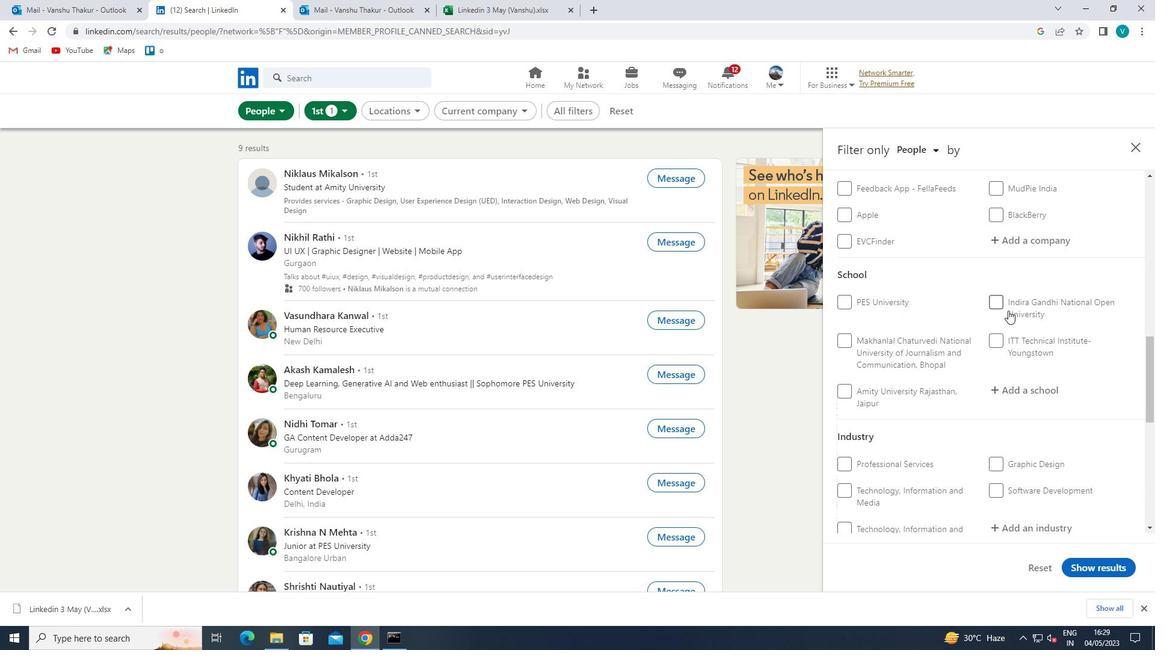 
Action: Mouse scrolled (1009, 315) with delta (0, 0)
Screenshot: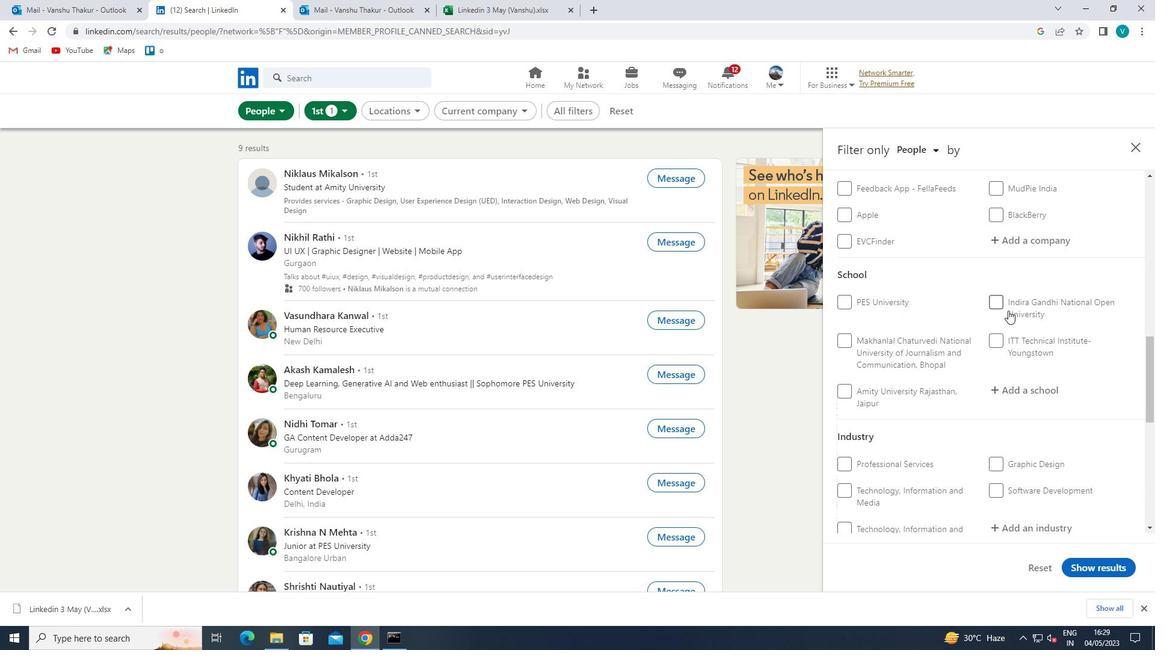 
Action: Mouse moved to (1013, 326)
Screenshot: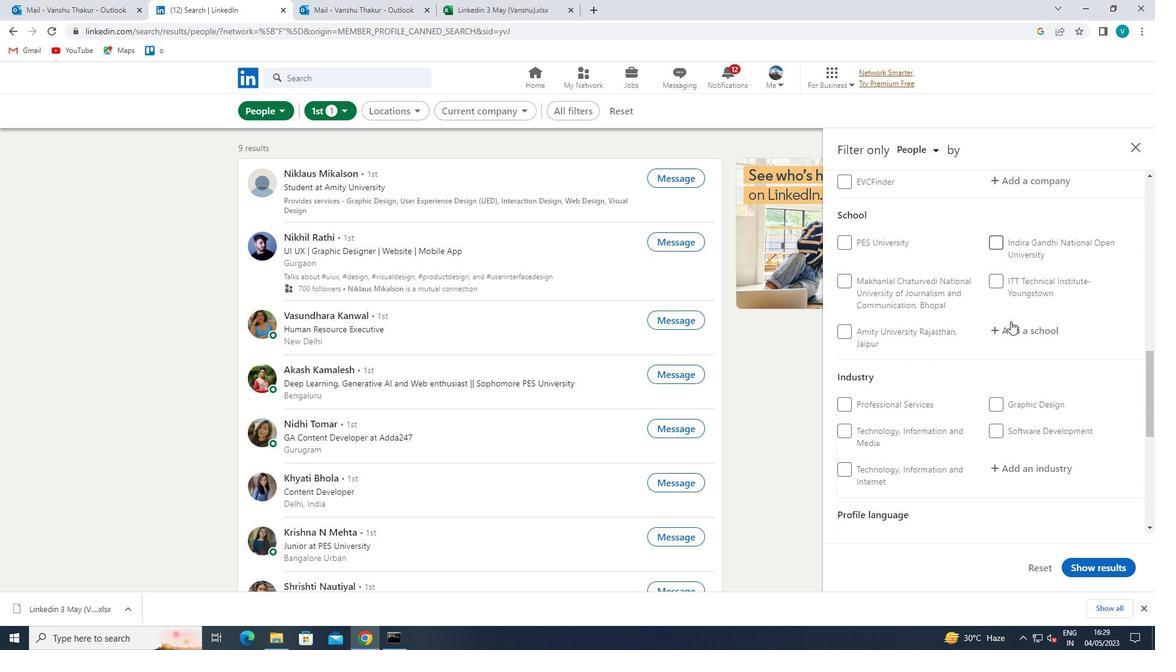 
Action: Mouse pressed left at (1013, 326)
Screenshot: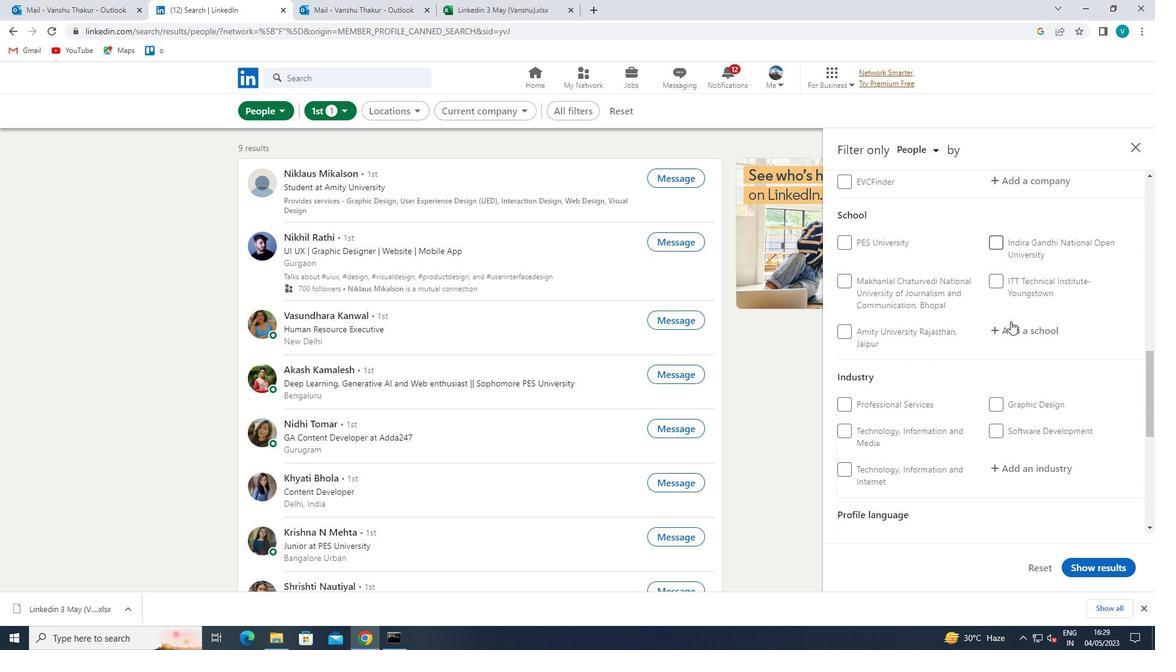 
Action: Key pressed <Key.shift>LDRP
Screenshot: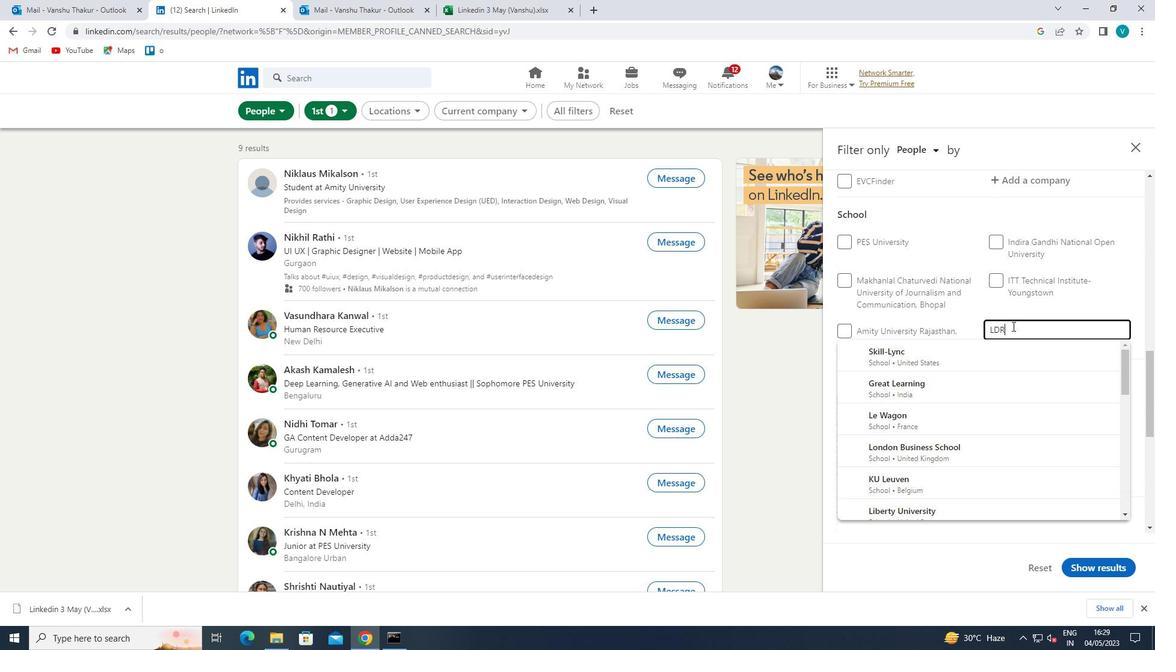 
Action: Mouse moved to (1004, 352)
Screenshot: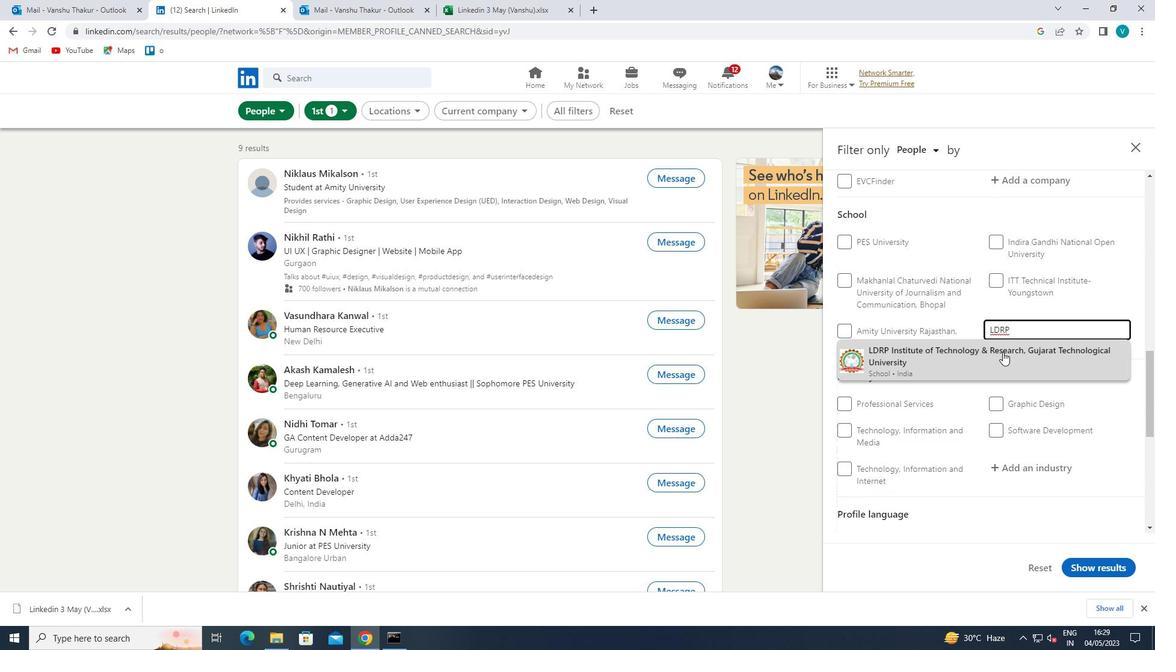 
Action: Mouse pressed left at (1004, 352)
Screenshot: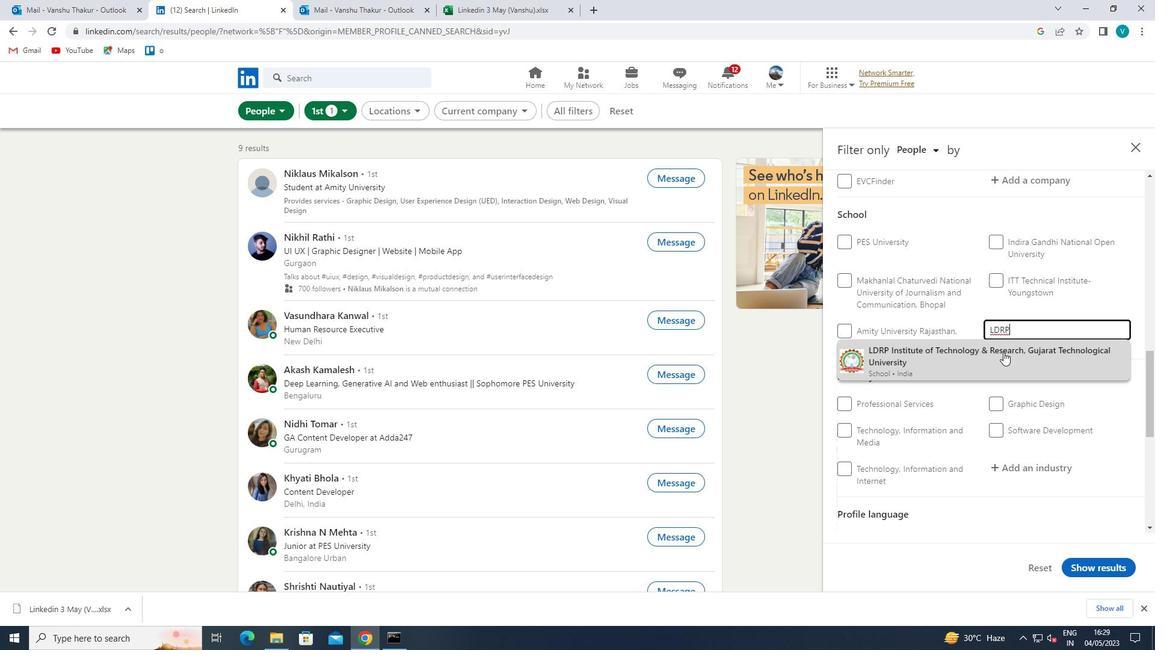
Action: Mouse scrolled (1004, 351) with delta (0, 0)
Screenshot: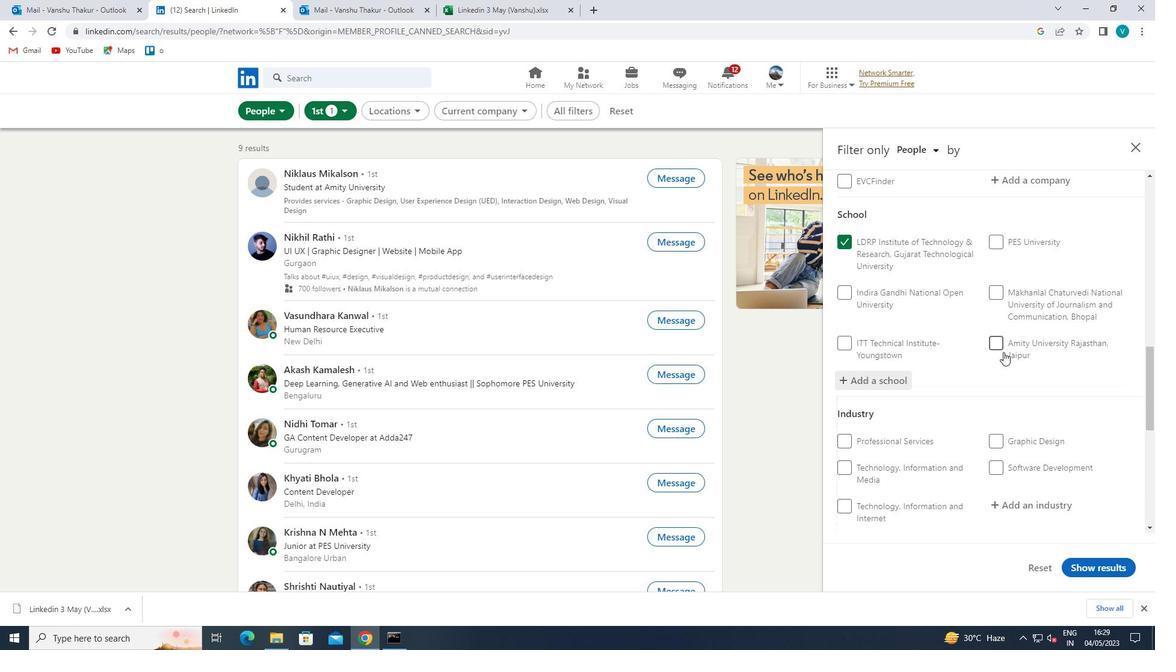
Action: Mouse scrolled (1004, 351) with delta (0, 0)
Screenshot: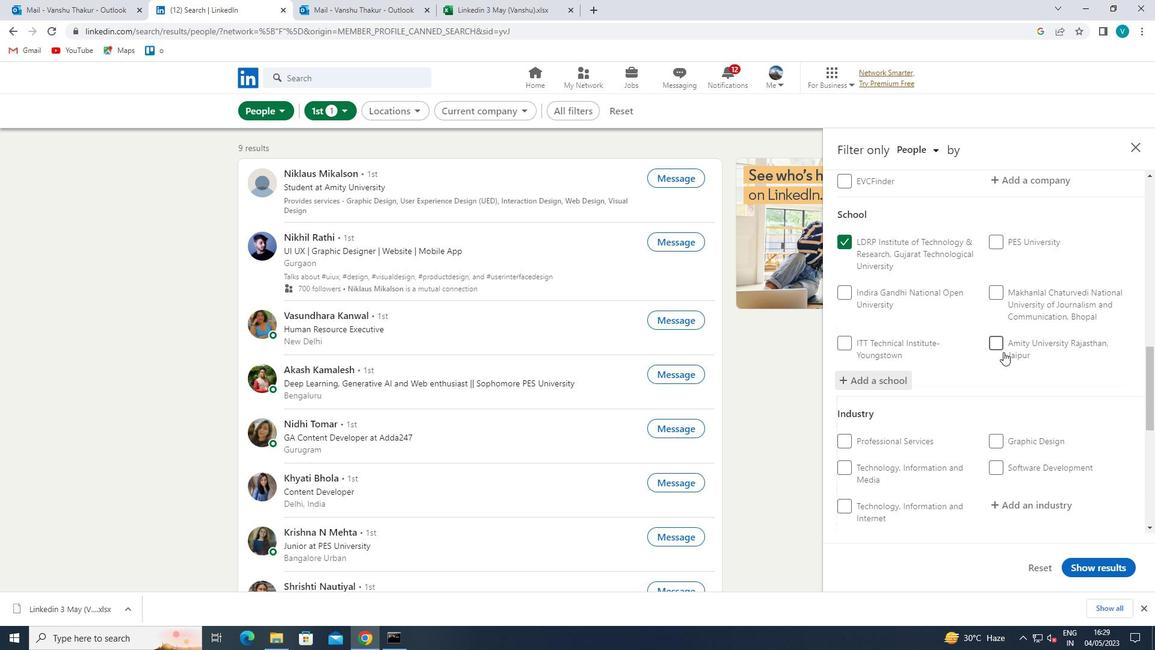 
Action: Mouse scrolled (1004, 351) with delta (0, 0)
Screenshot: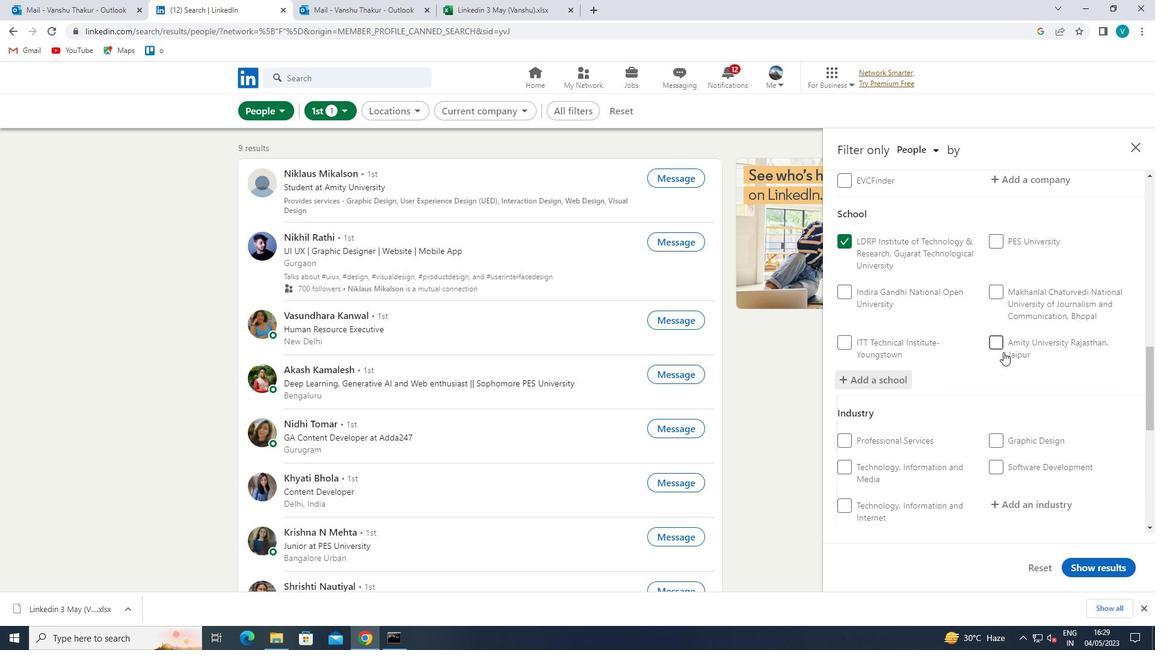 
Action: Mouse moved to (1032, 319)
Screenshot: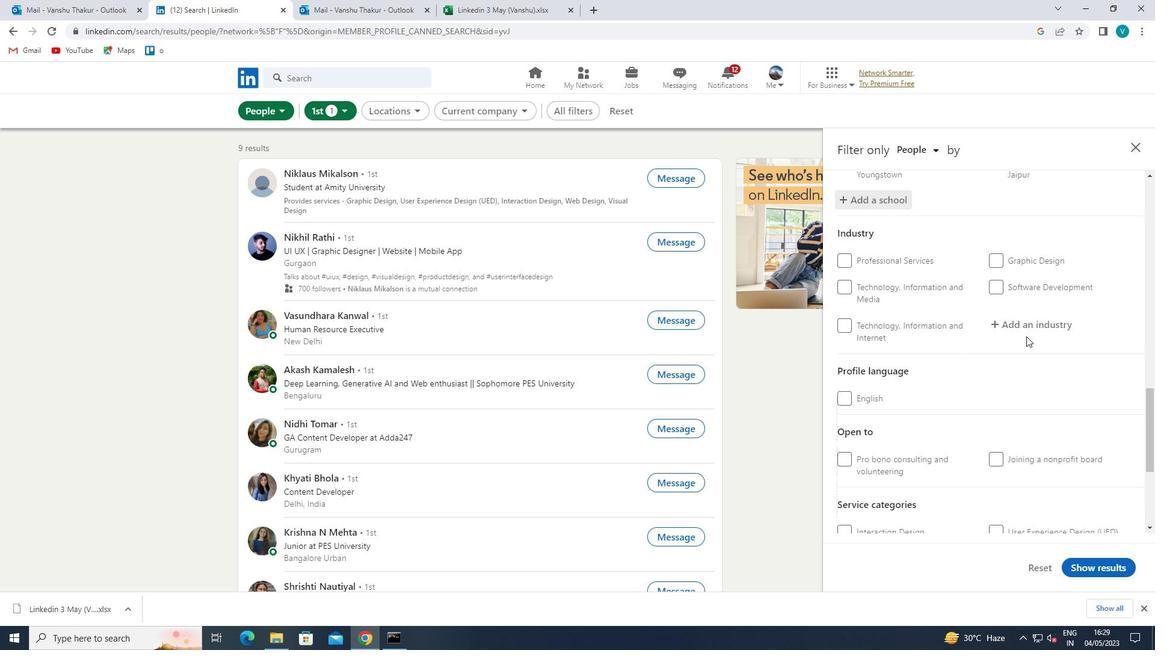 
Action: Mouse pressed left at (1032, 319)
Screenshot: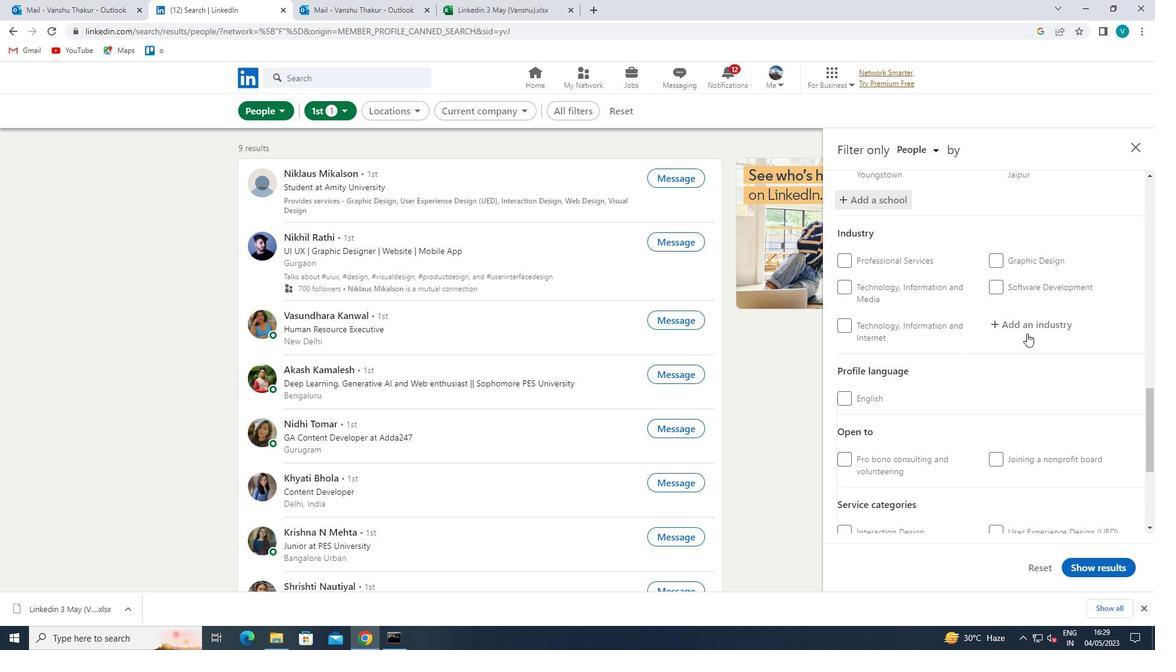 
Action: Mouse moved to (1033, 318)
Screenshot: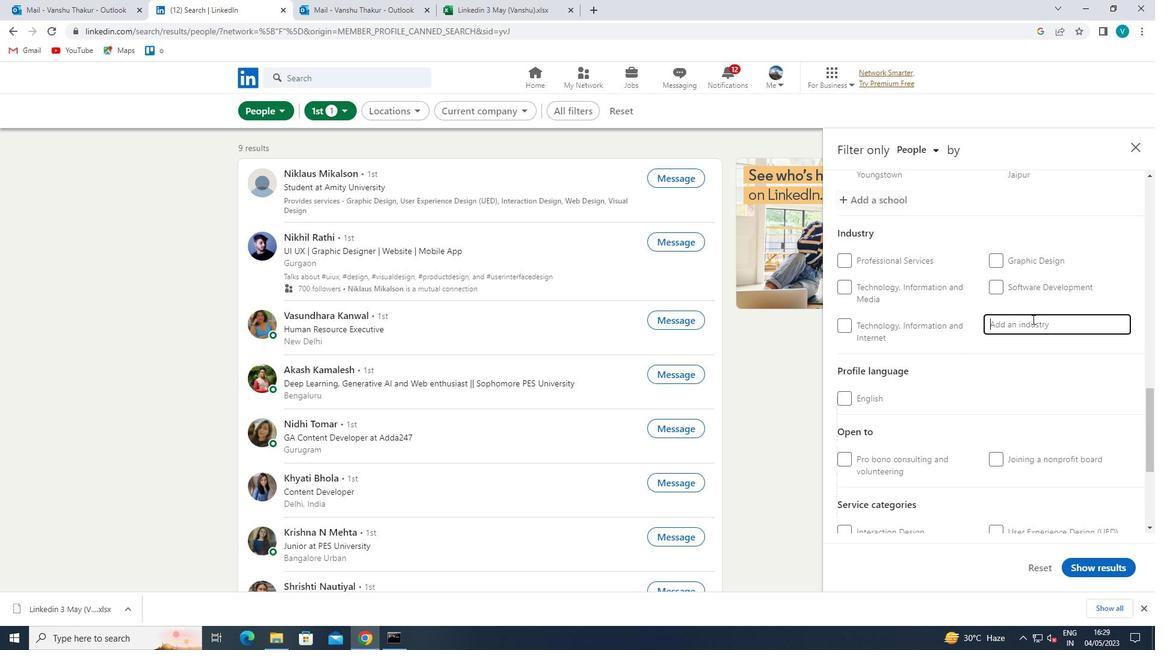 
Action: Key pressed <Key.shift>ADMINSTRAR<Key.backspace>
Screenshot: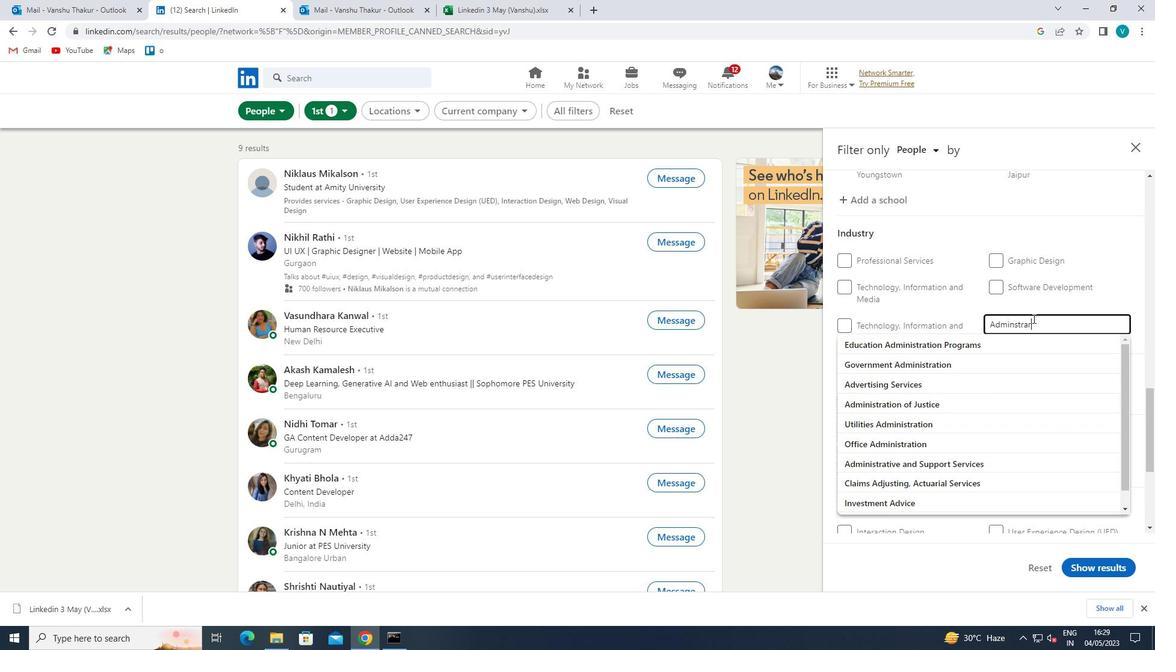 
Action: Mouse moved to (1033, 318)
Screenshot: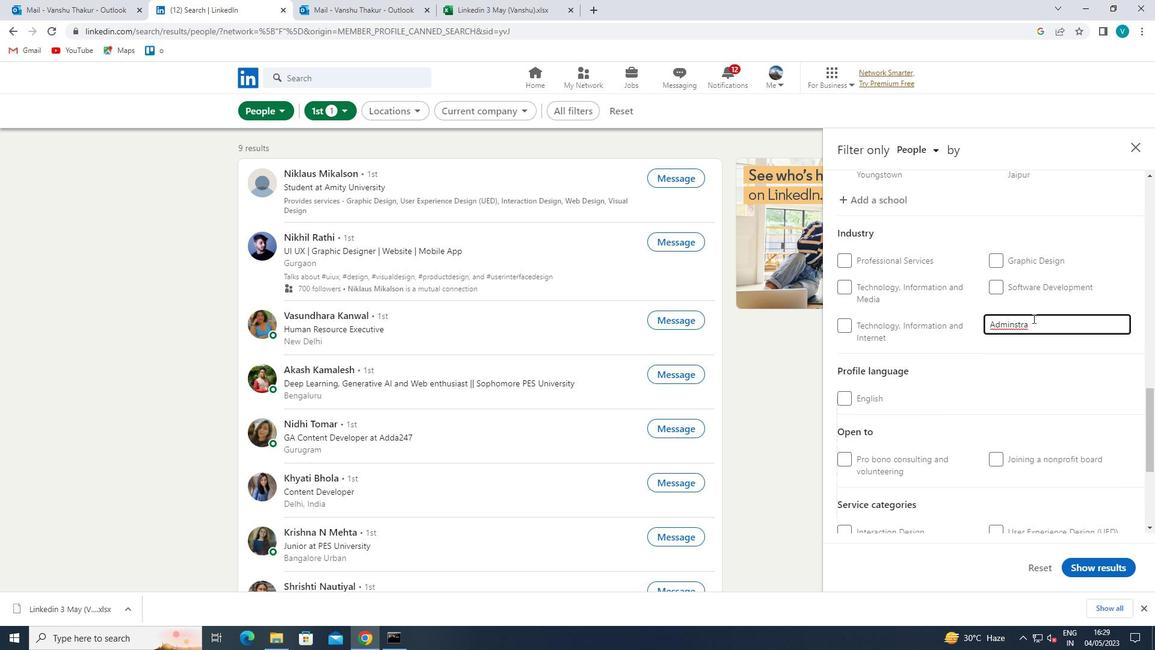 
Action: Key pressed TIVE<Key.space>
Screenshot: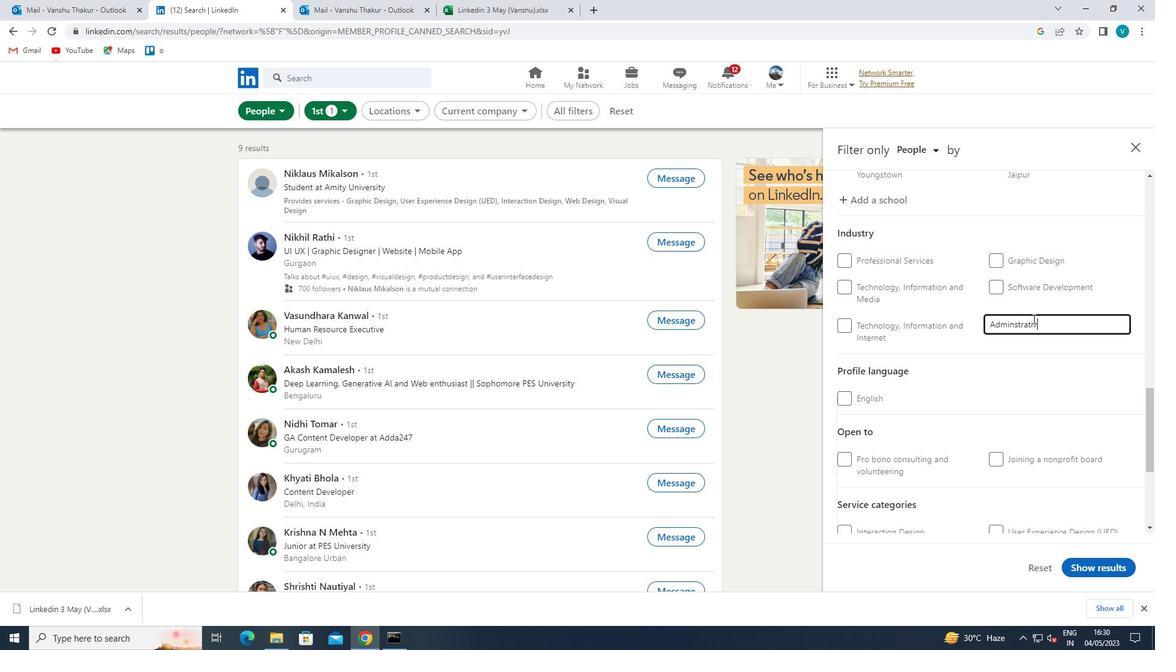 
Action: Mouse moved to (1036, 319)
Screenshot: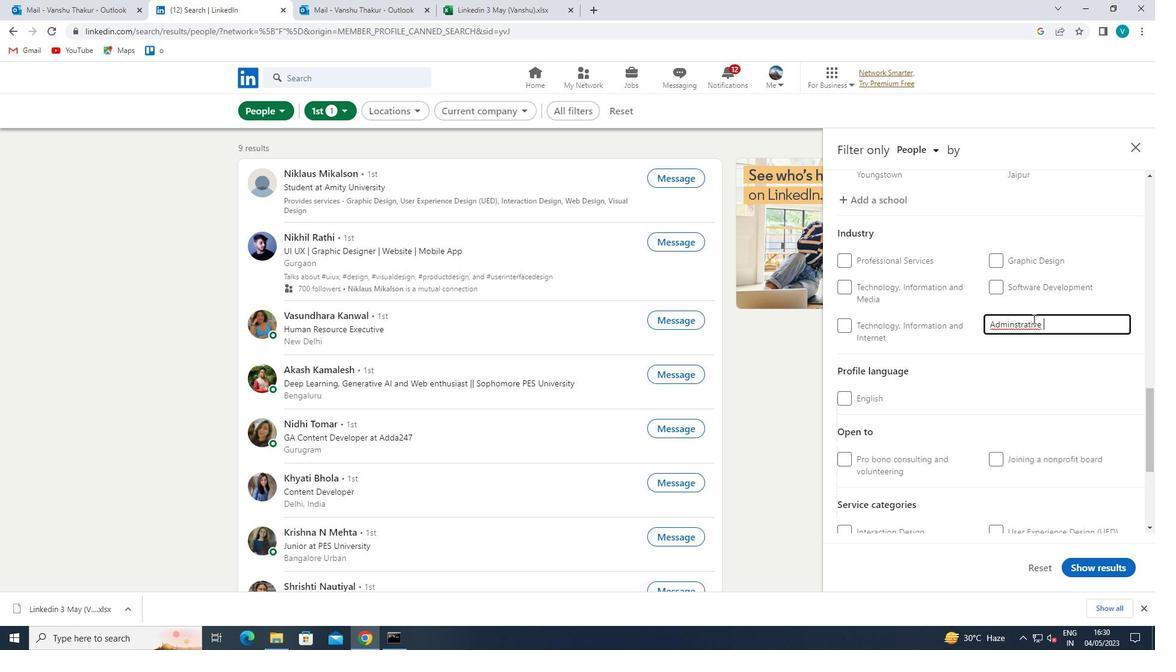 
Action: Key pressed AND<Key.space><Key.shift>SUPPORT<Key.space><Key.shift>SERVICES
Screenshot: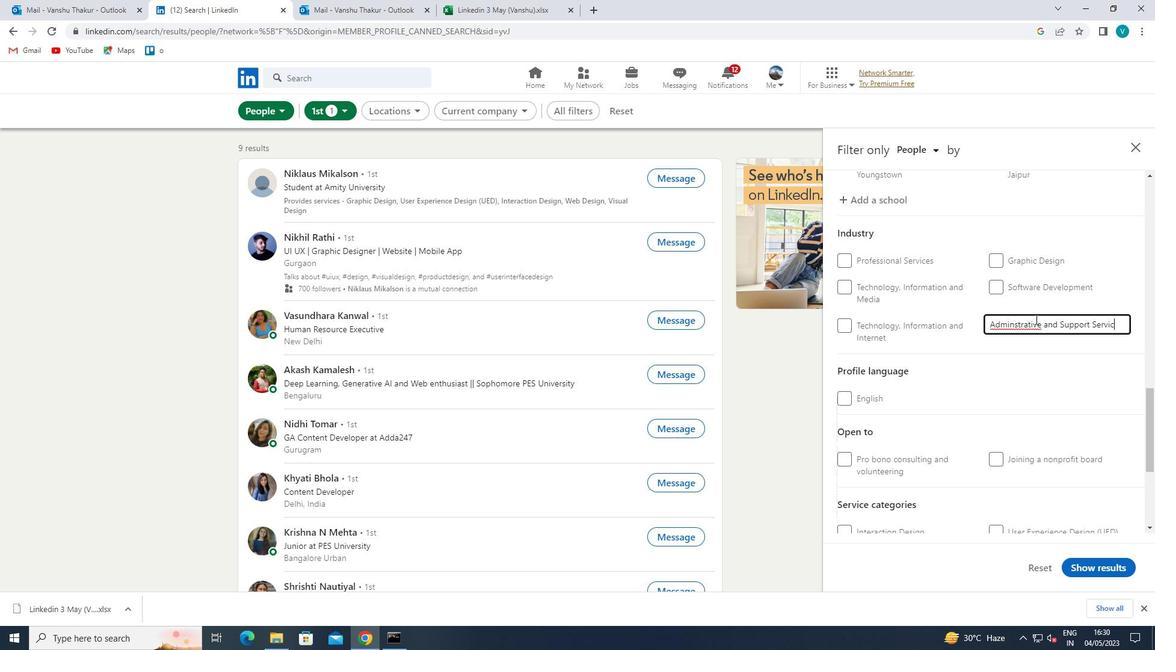 
Action: Mouse moved to (1037, 373)
Screenshot: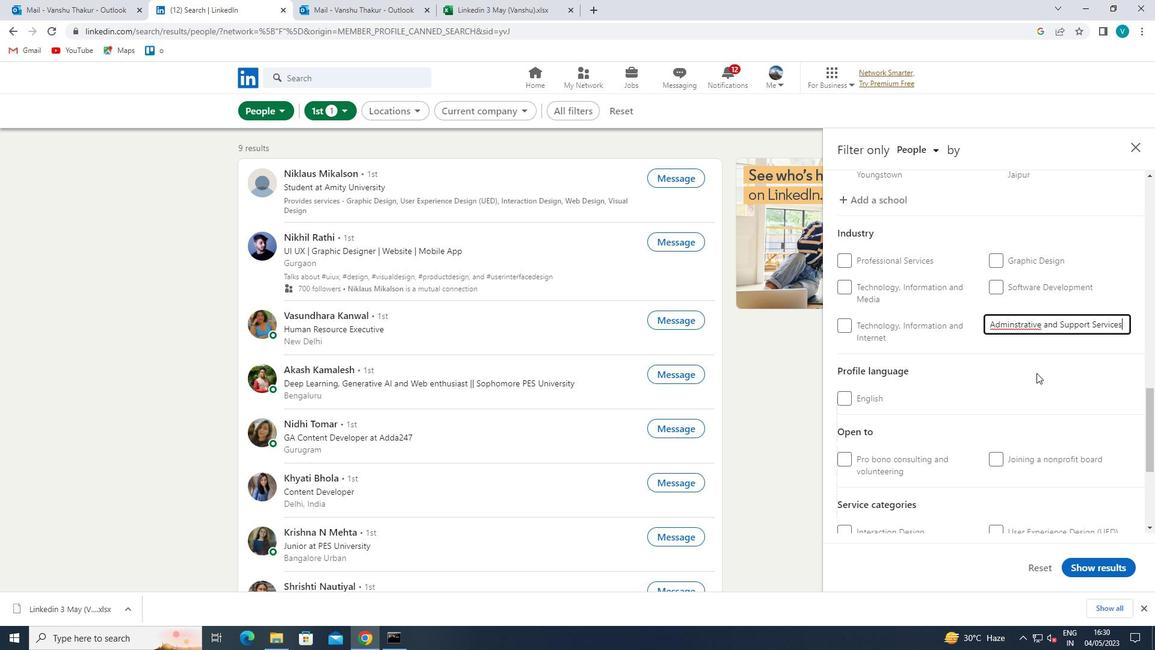 
Action: Mouse pressed left at (1037, 373)
Screenshot: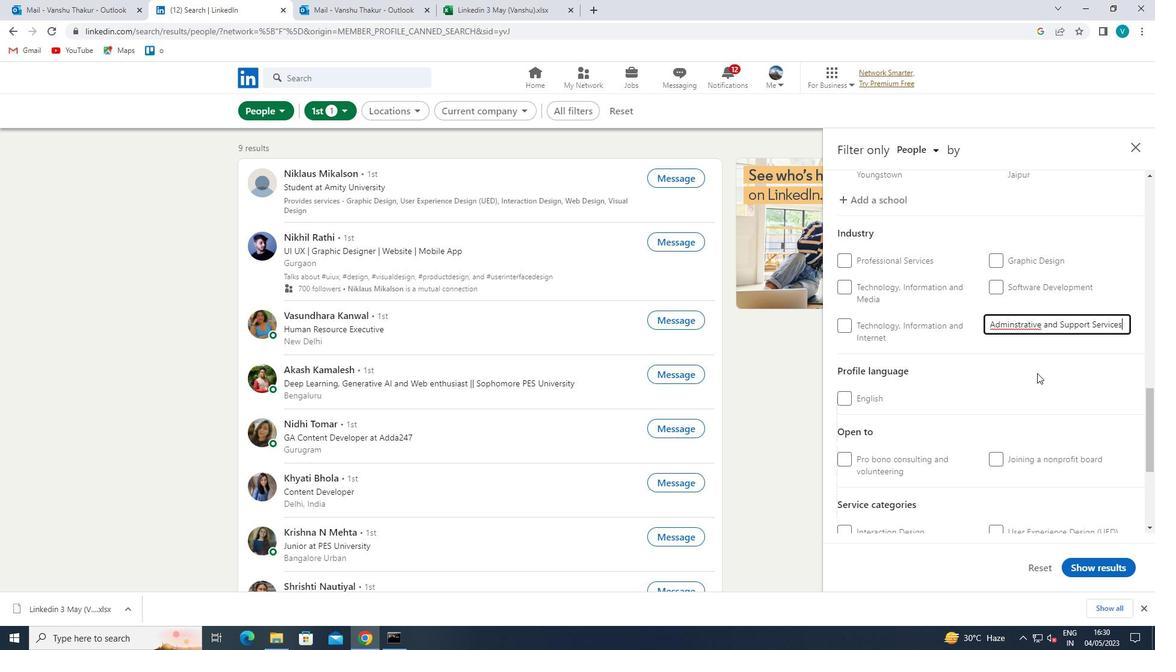 
Action: Mouse moved to (1042, 370)
Screenshot: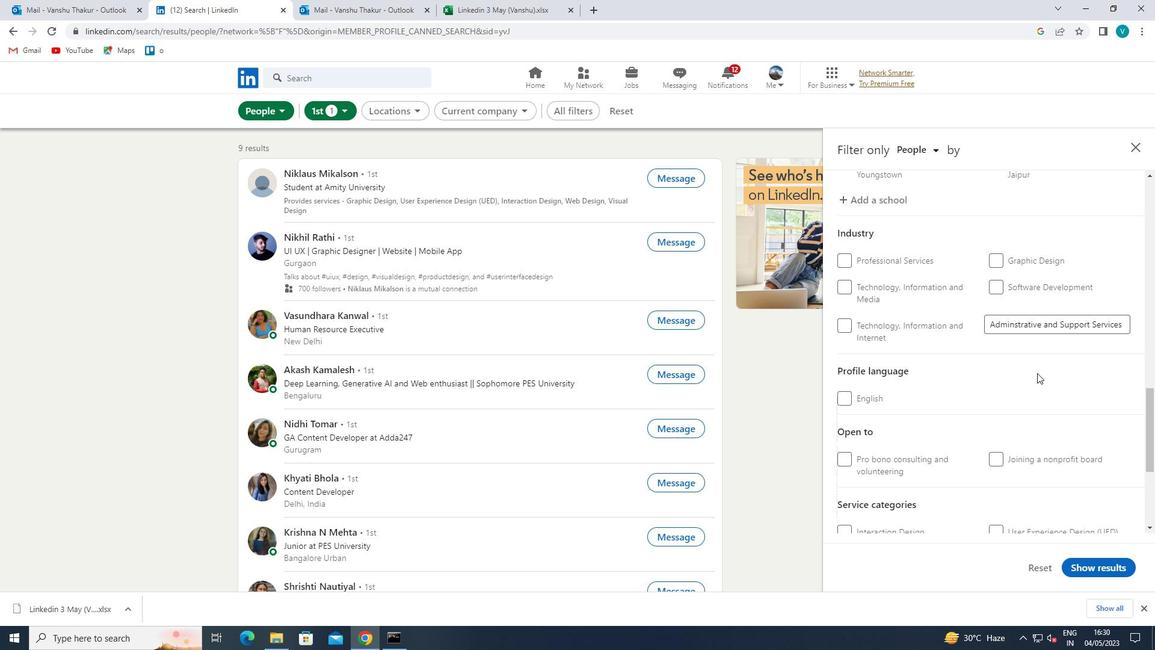 
Action: Mouse scrolled (1042, 370) with delta (0, 0)
Screenshot: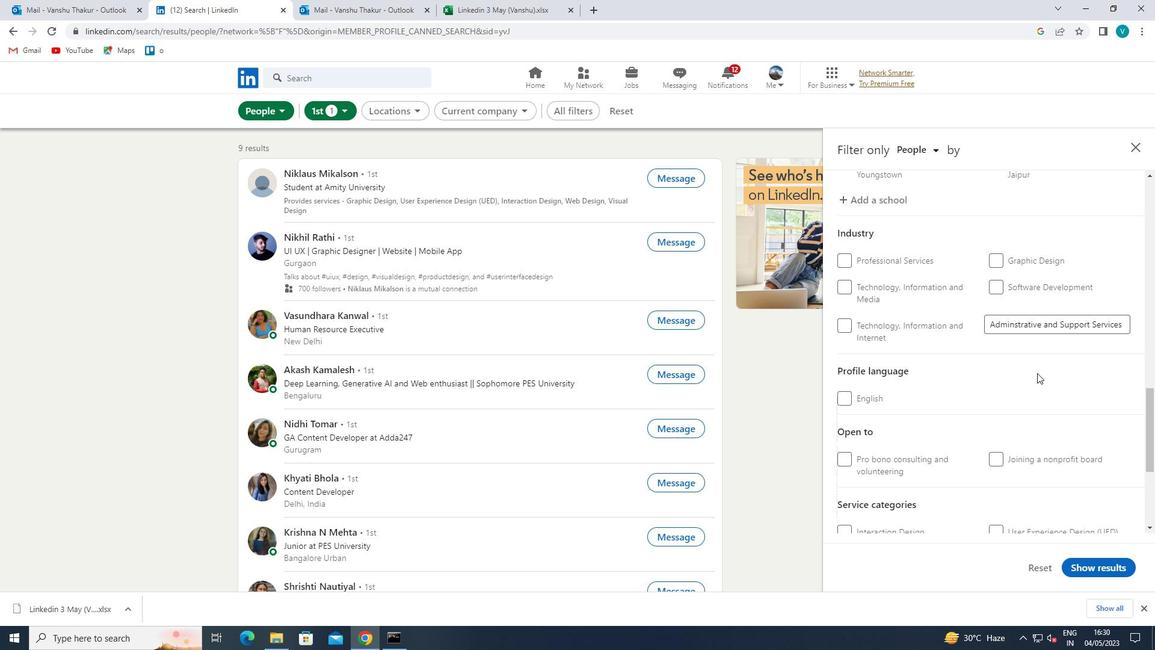 
Action: Mouse moved to (1046, 369)
Screenshot: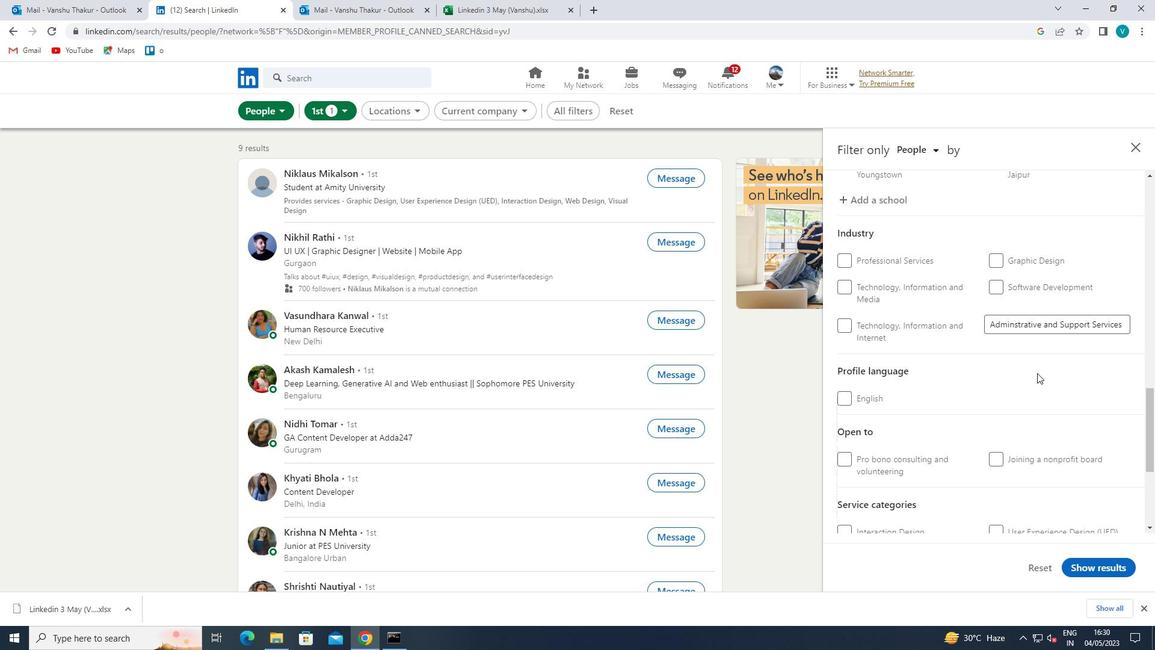 
Action: Mouse scrolled (1046, 368) with delta (0, 0)
Screenshot: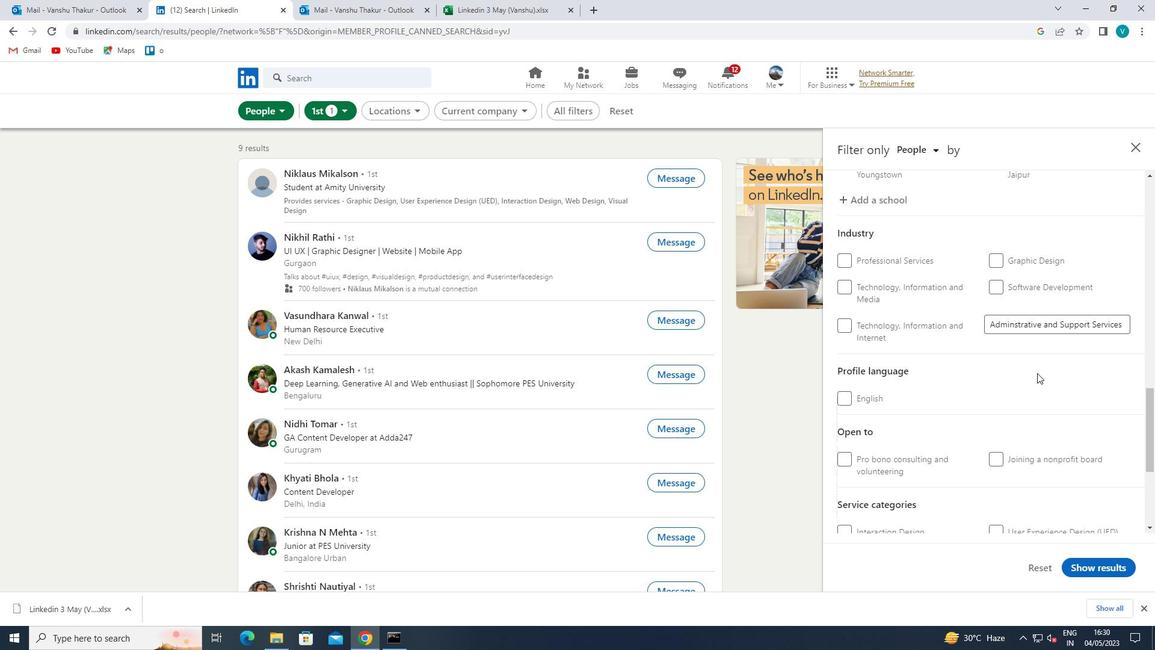 
Action: Mouse scrolled (1046, 368) with delta (0, 0)
Screenshot: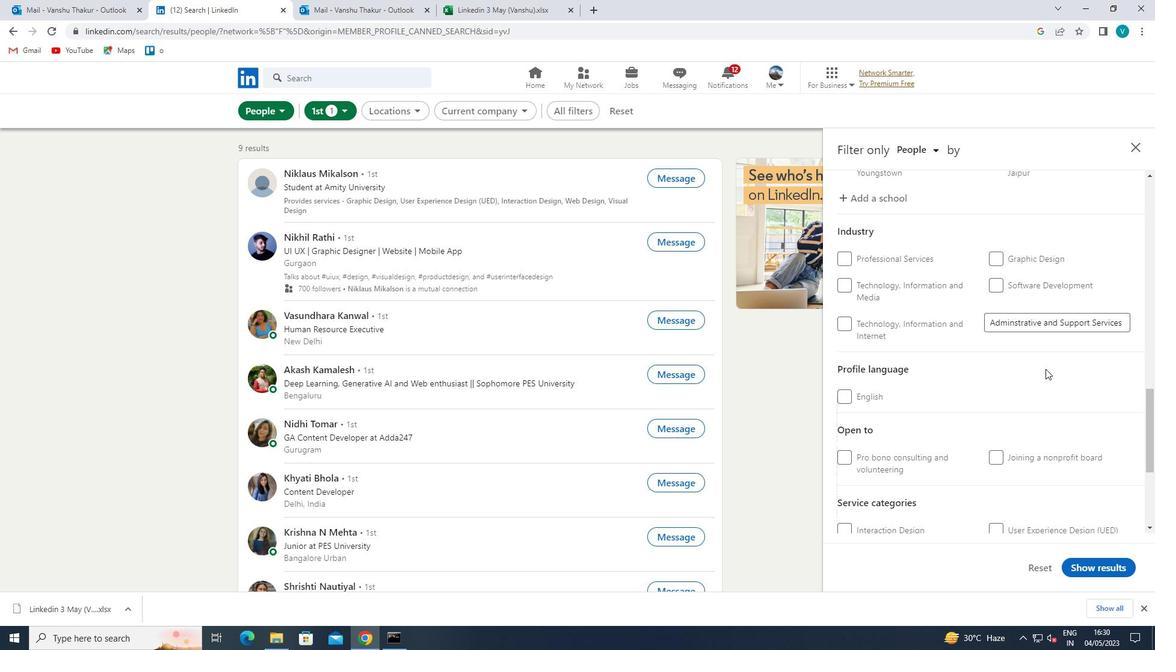 
Action: Mouse scrolled (1046, 368) with delta (0, 0)
Screenshot: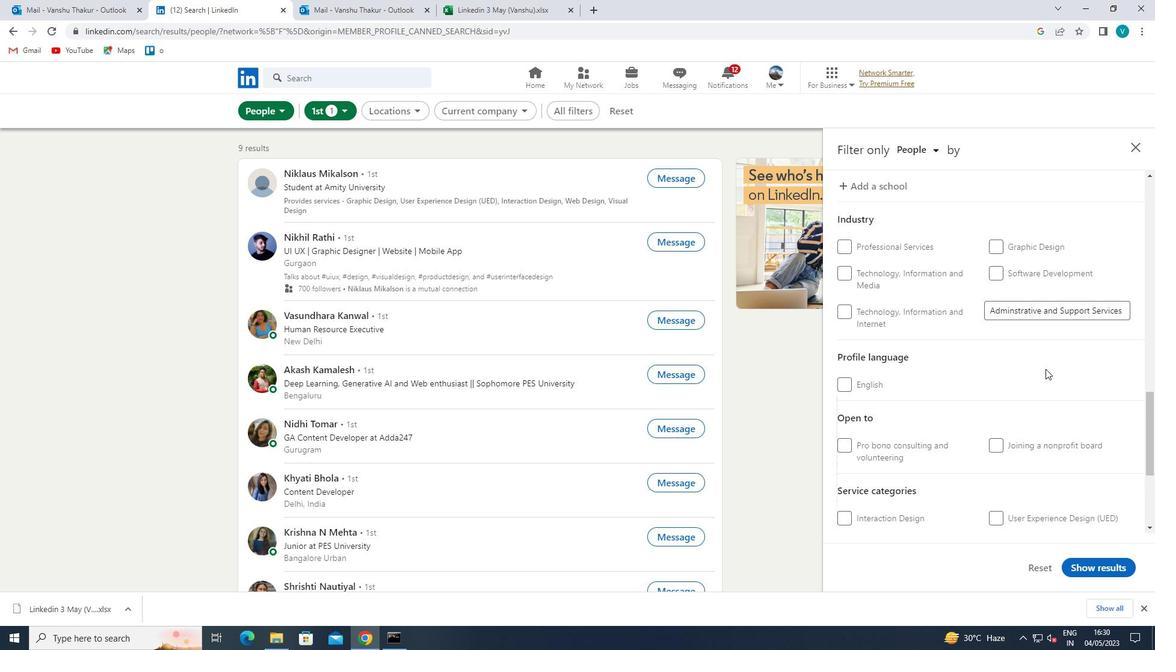 
Action: Mouse moved to (1043, 359)
Screenshot: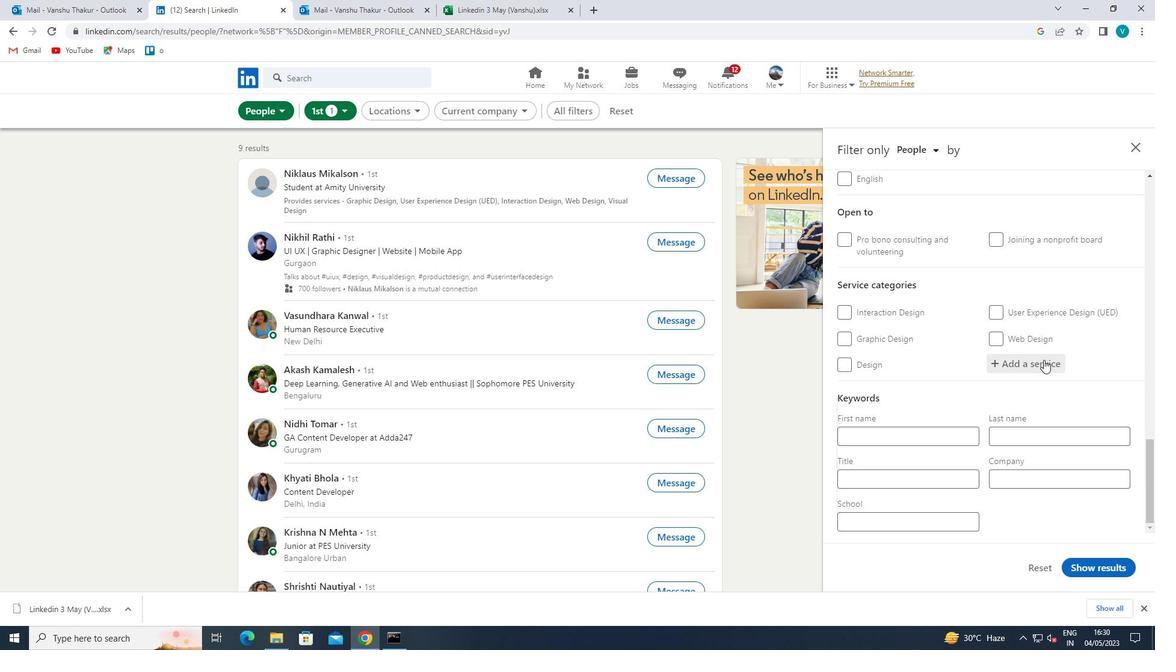 
Action: Mouse pressed left at (1043, 359)
Screenshot: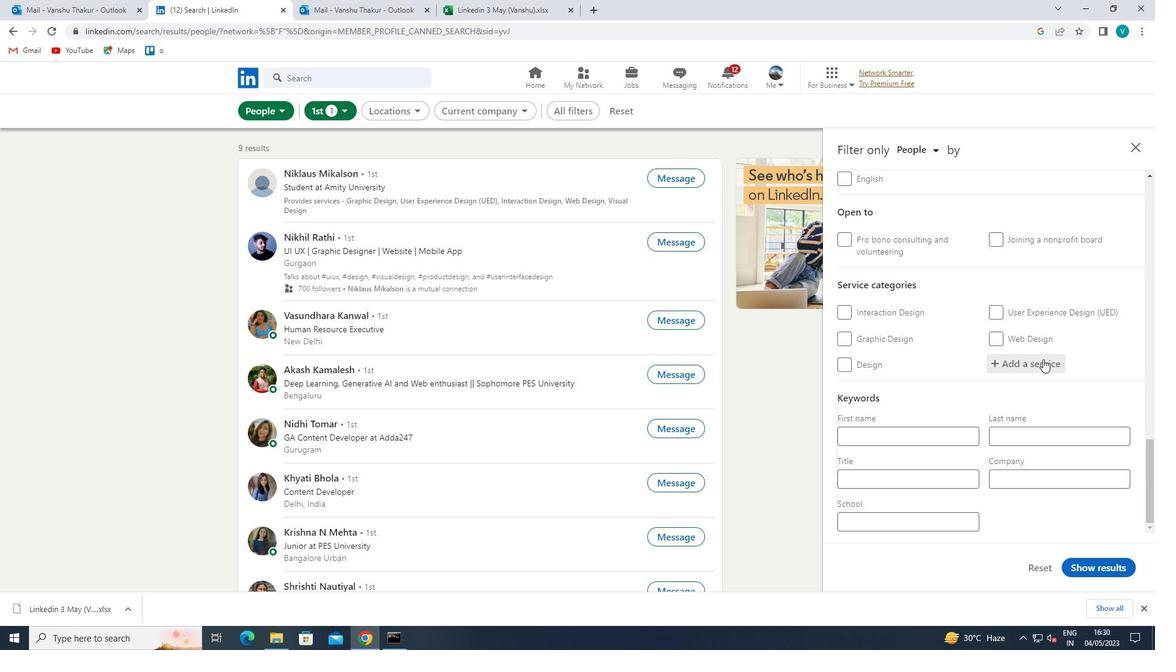 
Action: Key pressed <Key.shift>FINANCIAK<Key.backspace>L
Screenshot: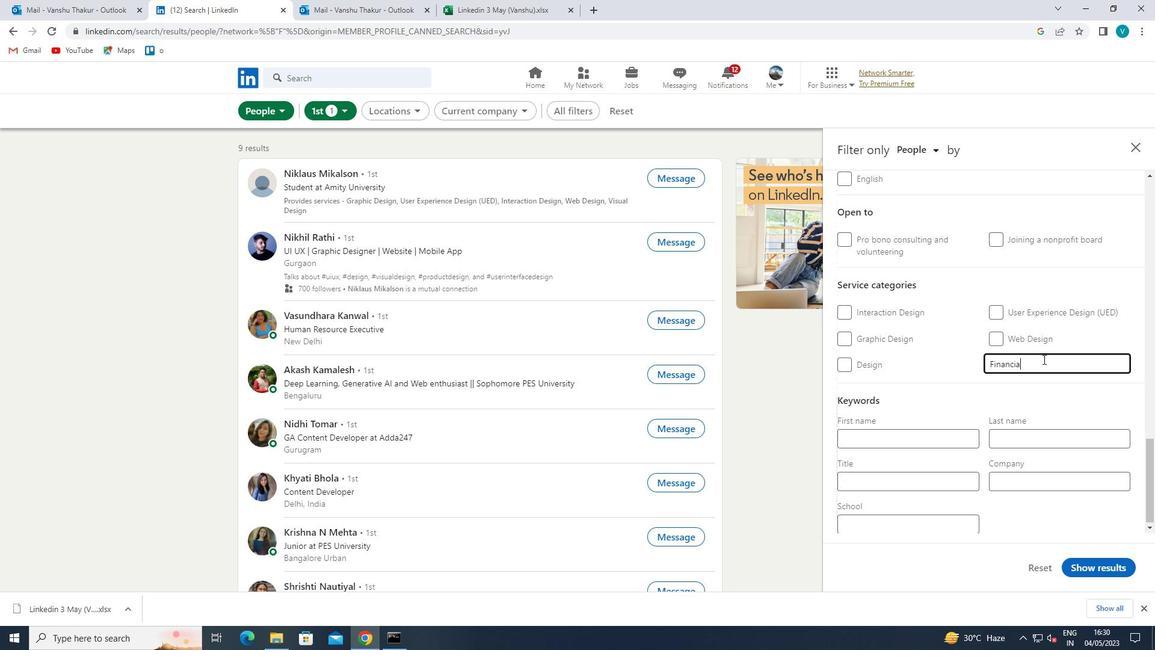 
Action: Mouse moved to (998, 387)
Screenshot: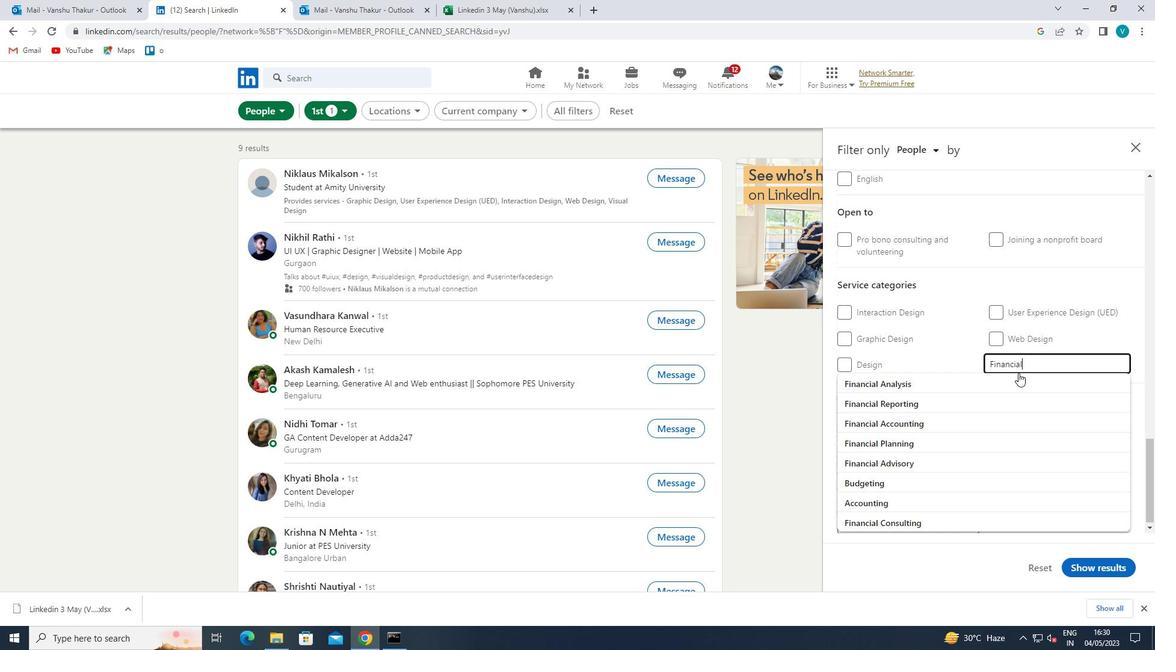 
Action: Mouse pressed left at (998, 387)
Screenshot: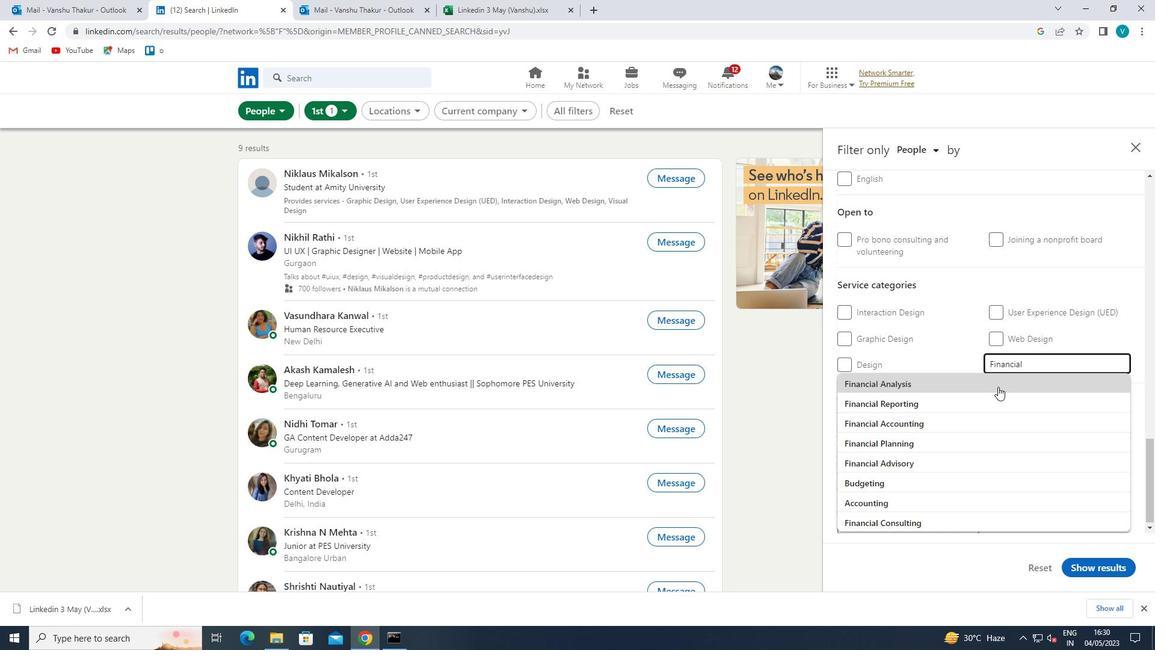 
Action: Mouse moved to (997, 387)
Screenshot: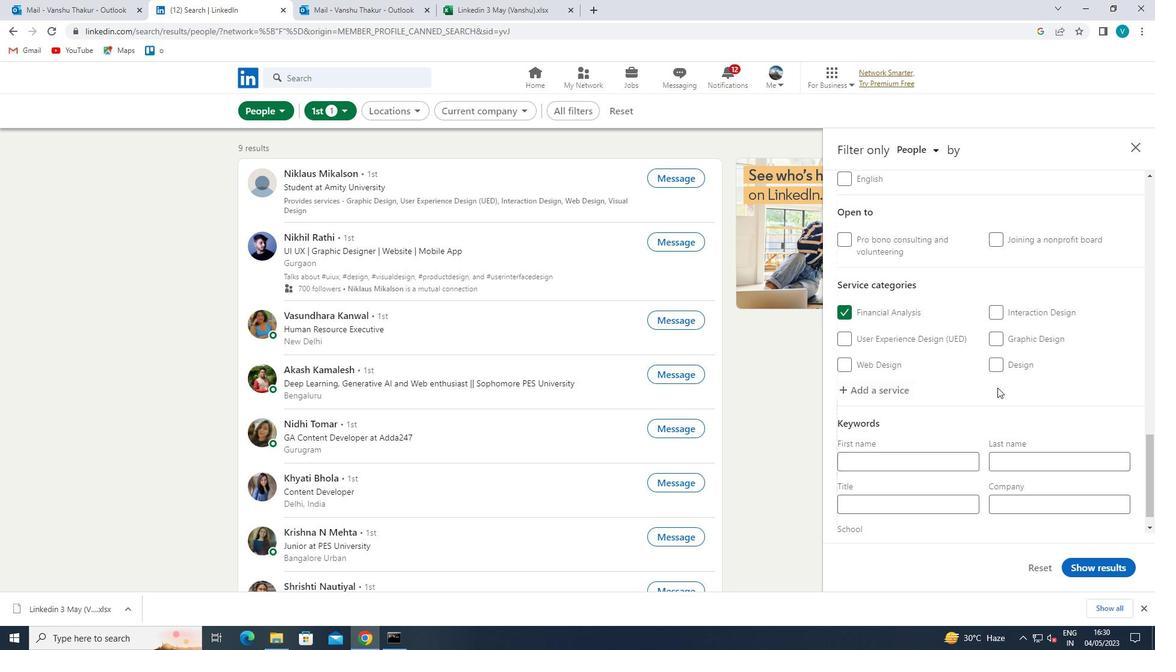 
Action: Mouse scrolled (997, 387) with delta (0, 0)
Screenshot: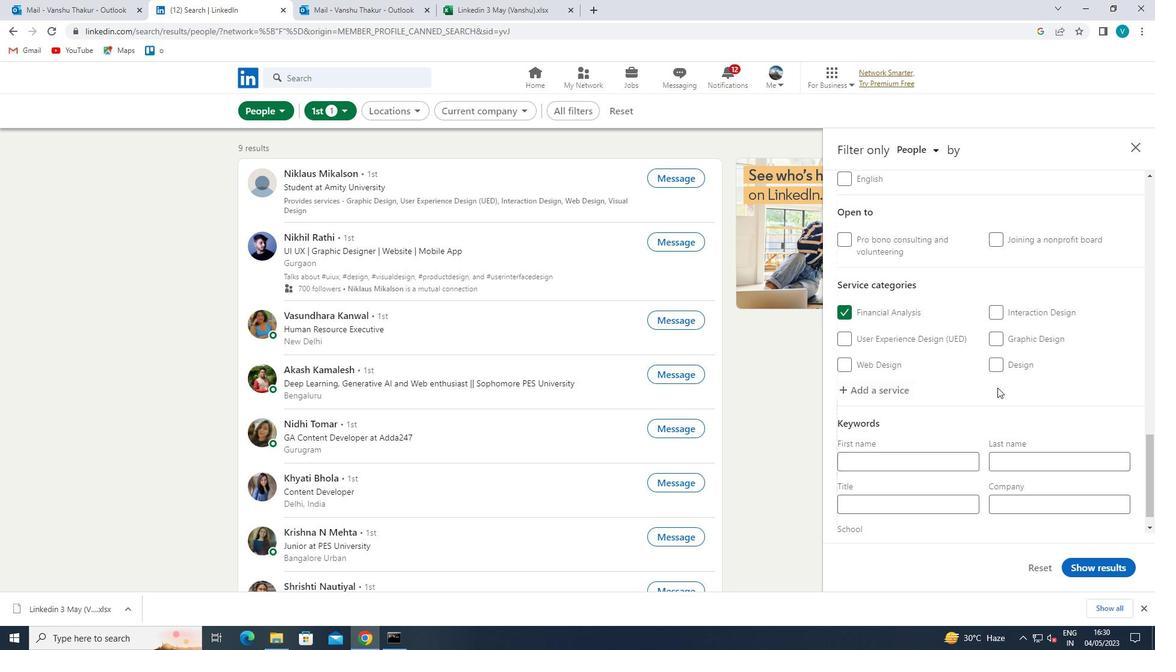 
Action: Mouse moved to (996, 388)
Screenshot: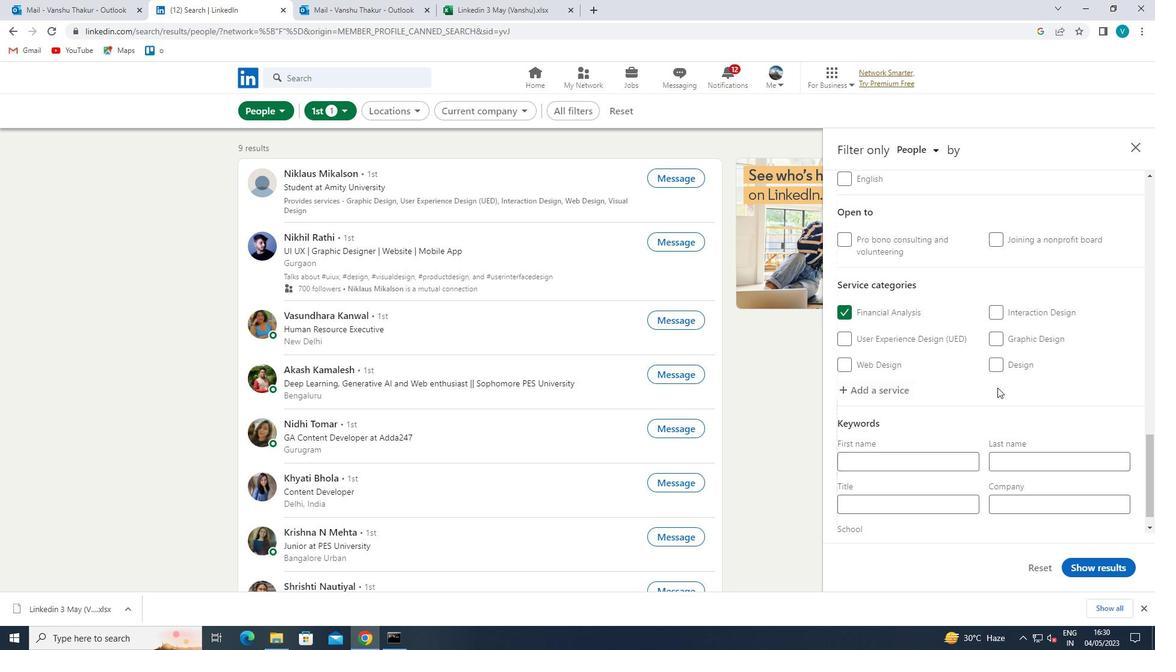 
Action: Mouse scrolled (996, 387) with delta (0, 0)
Screenshot: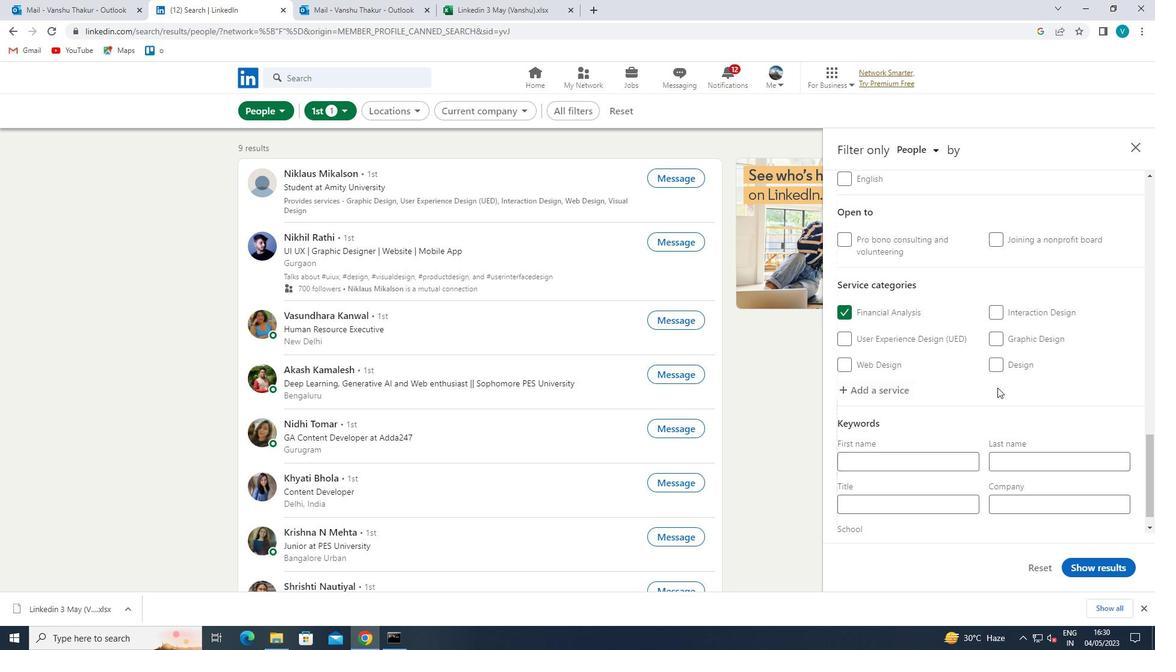
Action: Mouse scrolled (996, 387) with delta (0, 0)
Screenshot: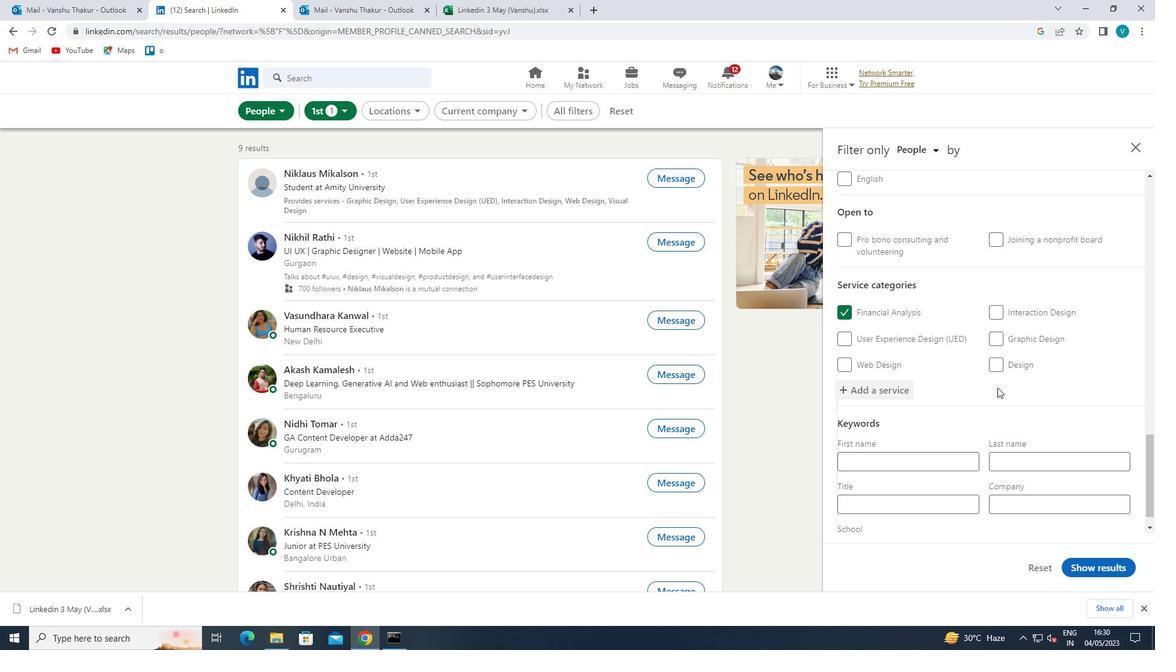
Action: Mouse moved to (936, 477)
Screenshot: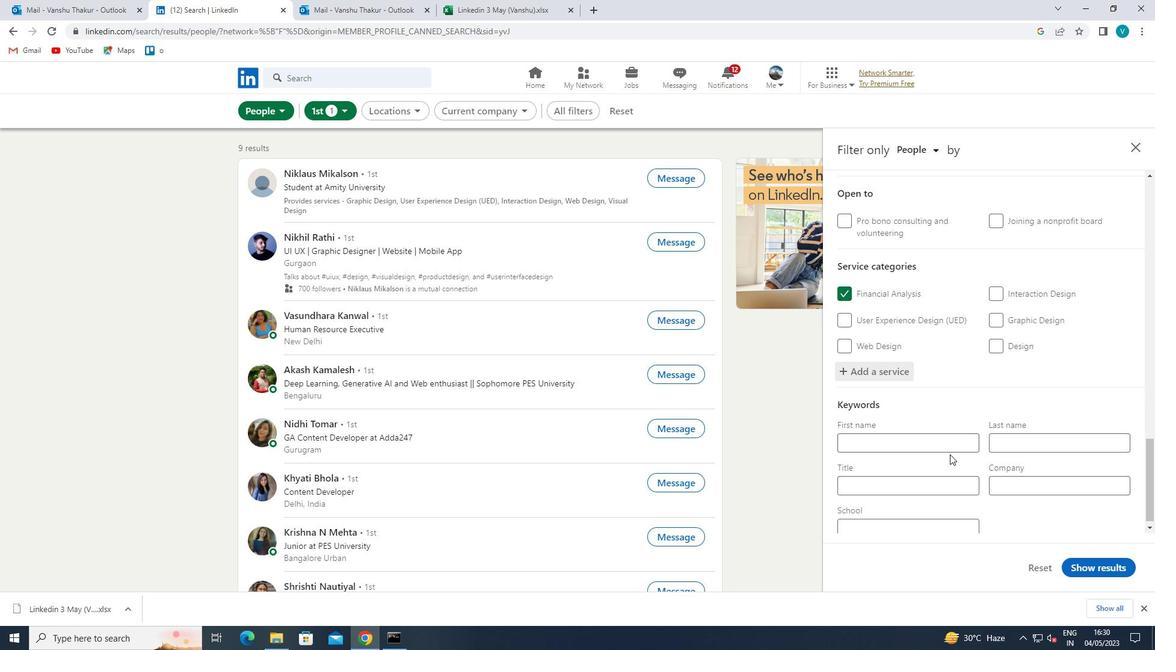 
Action: Mouse pressed left at (936, 477)
Screenshot: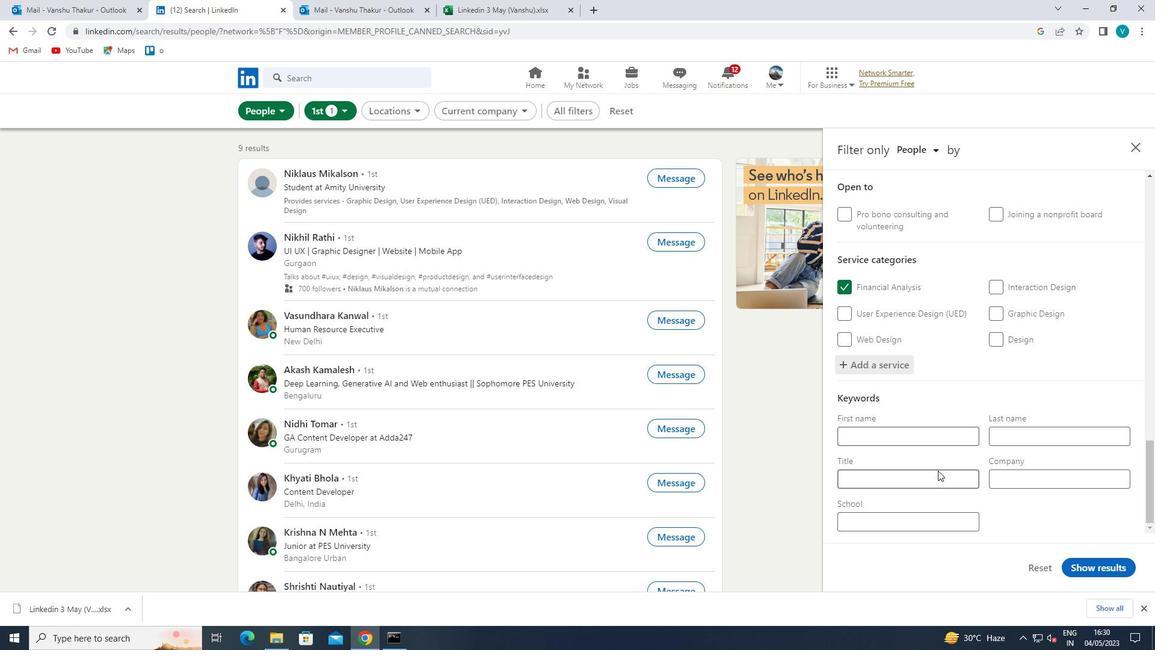 
Action: Mouse moved to (936, 477)
Screenshot: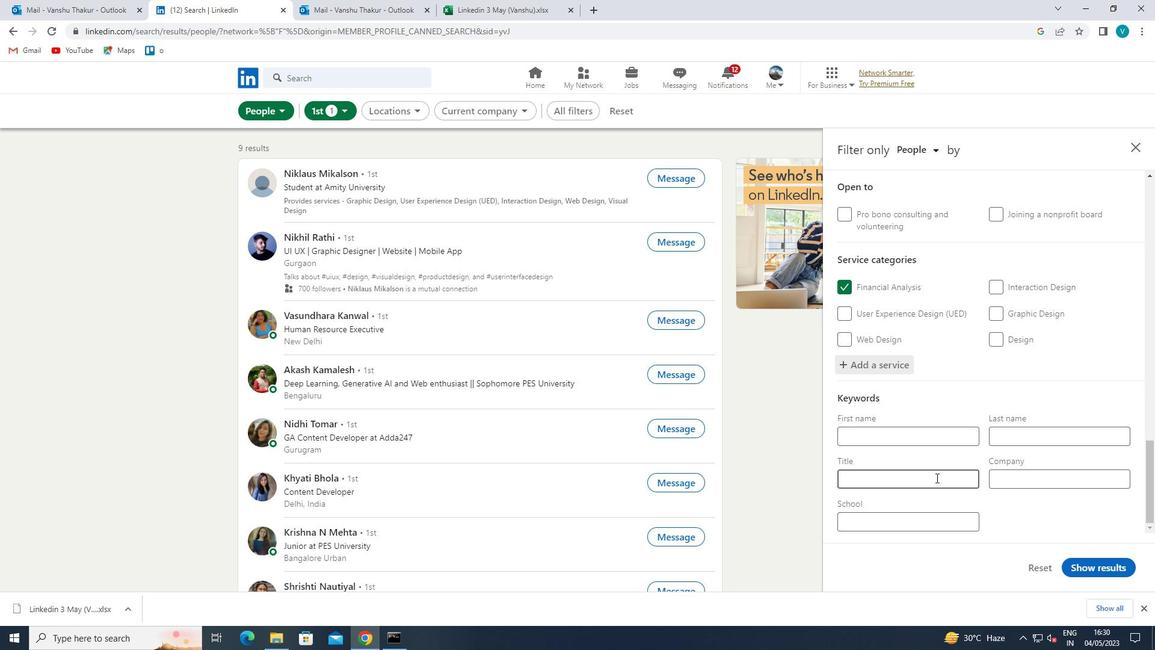 
Action: Key pressed <Key.shift>VICE<Key.space><Key.shift><Key.shift><Key.shift><Key.shift>PRESIDENT<Key.space>OF<Key.space><Key.shift>OPERAY<Key.backspace>TIONS
Screenshot: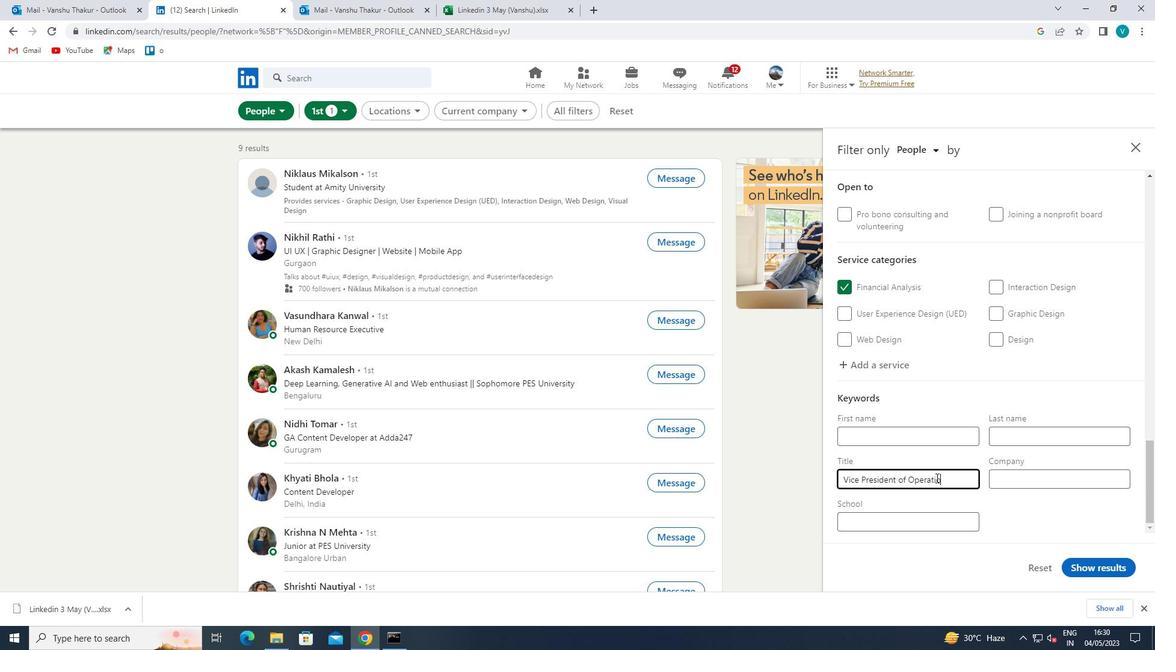 
Action: Mouse moved to (1114, 573)
Screenshot: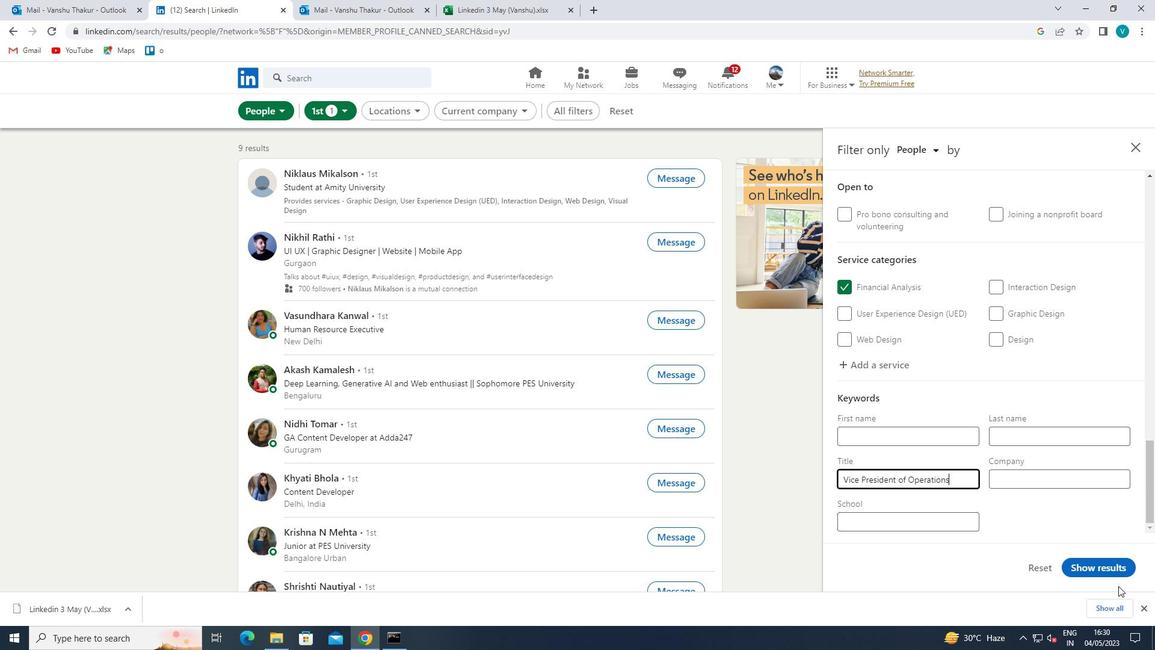 
Action: Mouse pressed left at (1114, 573)
Screenshot: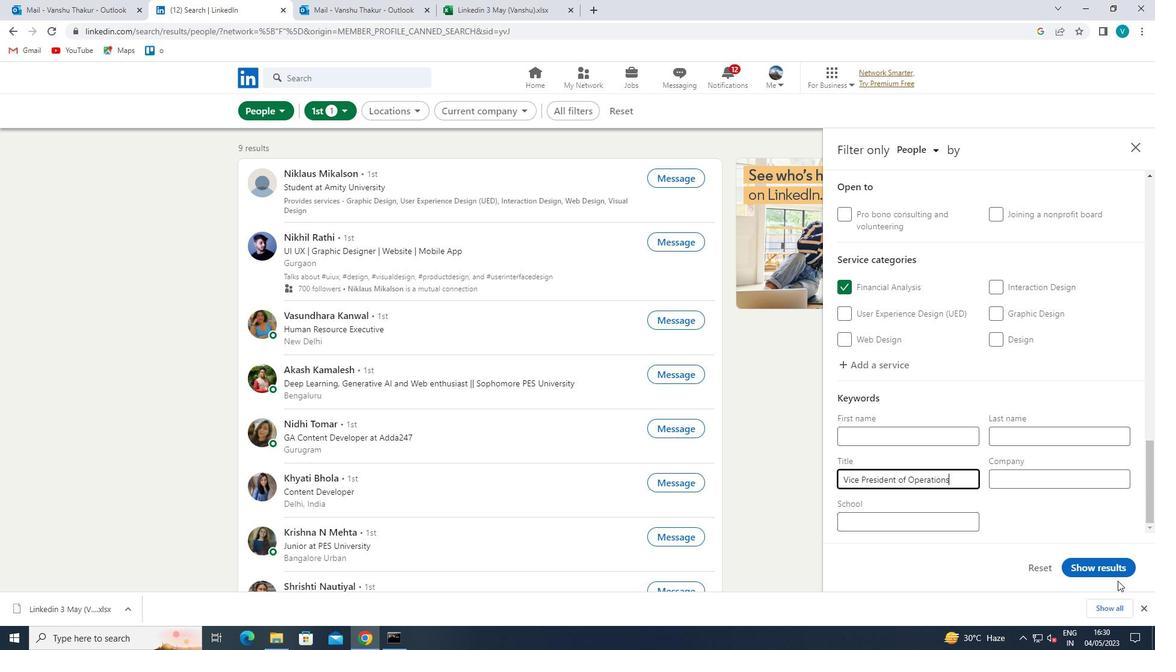 
